 Task: Create a due date automation trigger when advanced on, 2 hours before a card is due add fields with custom field "Resume" set to a number lower or equal to 1 and lower or equal to 10.
Action: Mouse moved to (1148, 342)
Screenshot: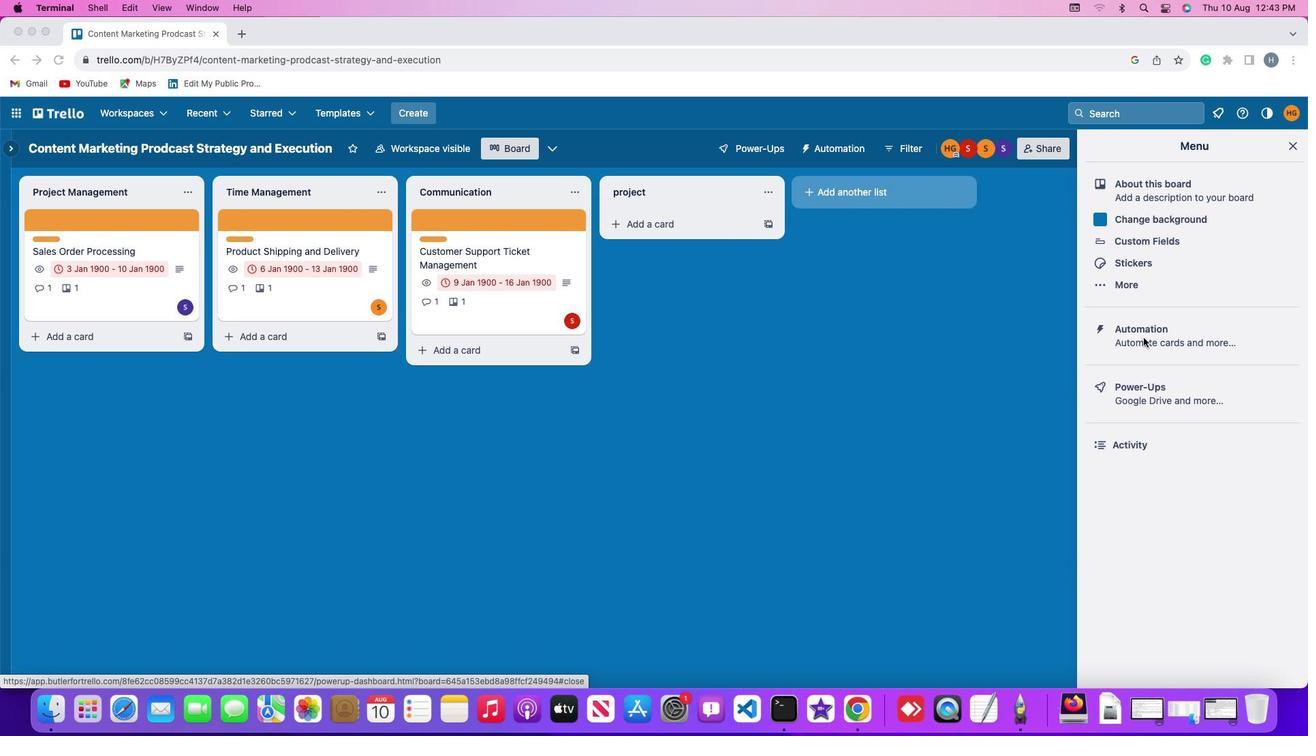
Action: Mouse pressed left at (1148, 342)
Screenshot: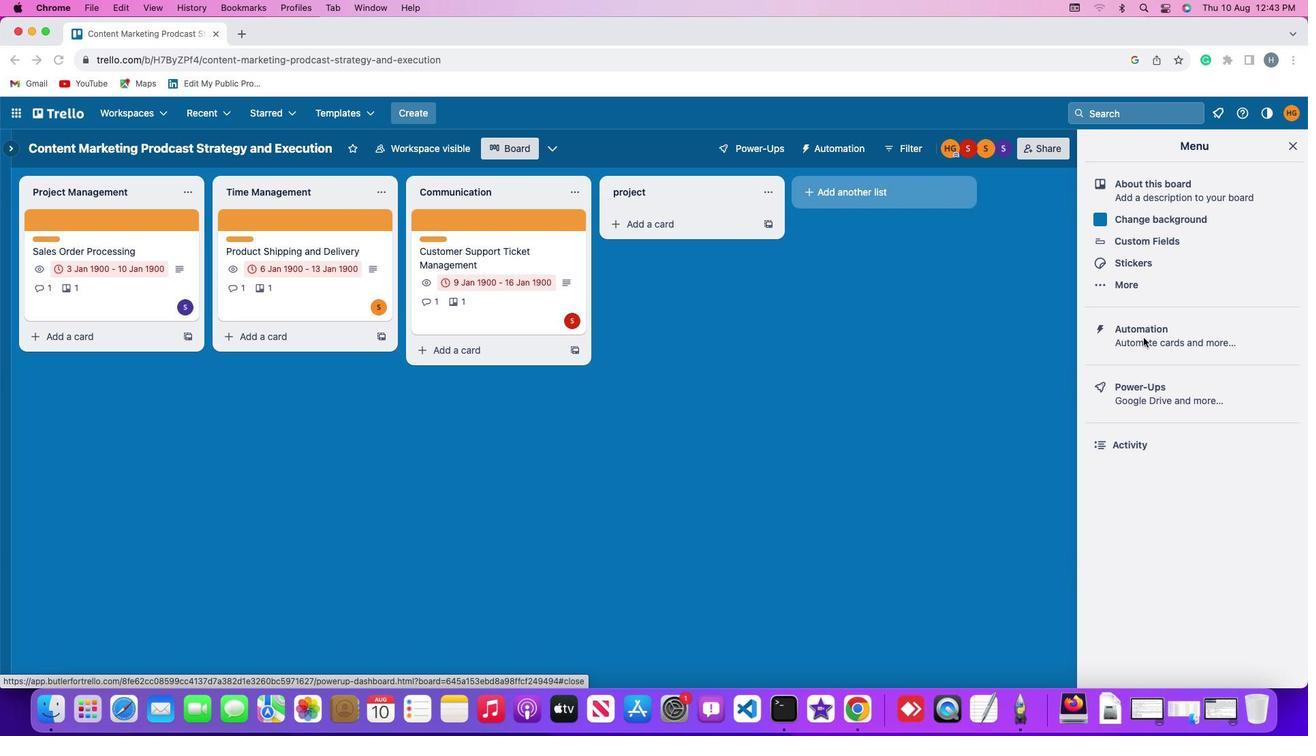 
Action: Mouse pressed left at (1148, 342)
Screenshot: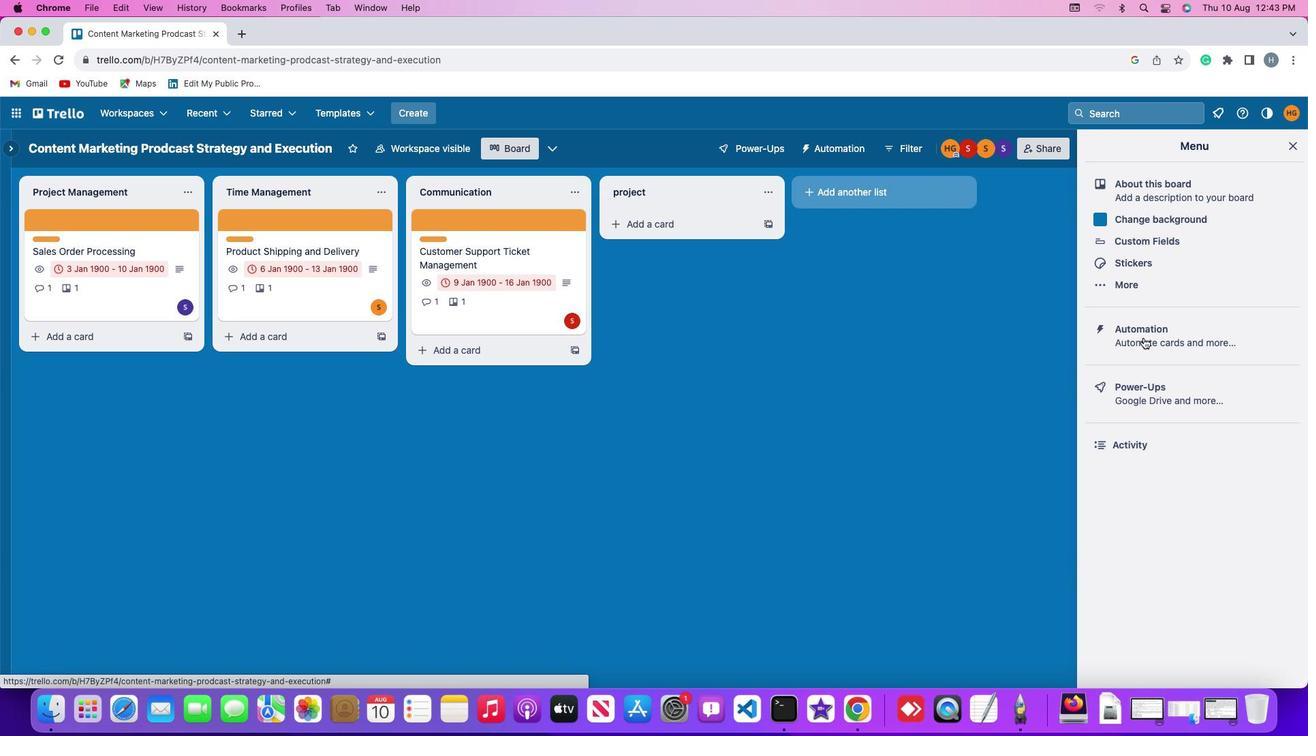 
Action: Mouse moved to (77, 325)
Screenshot: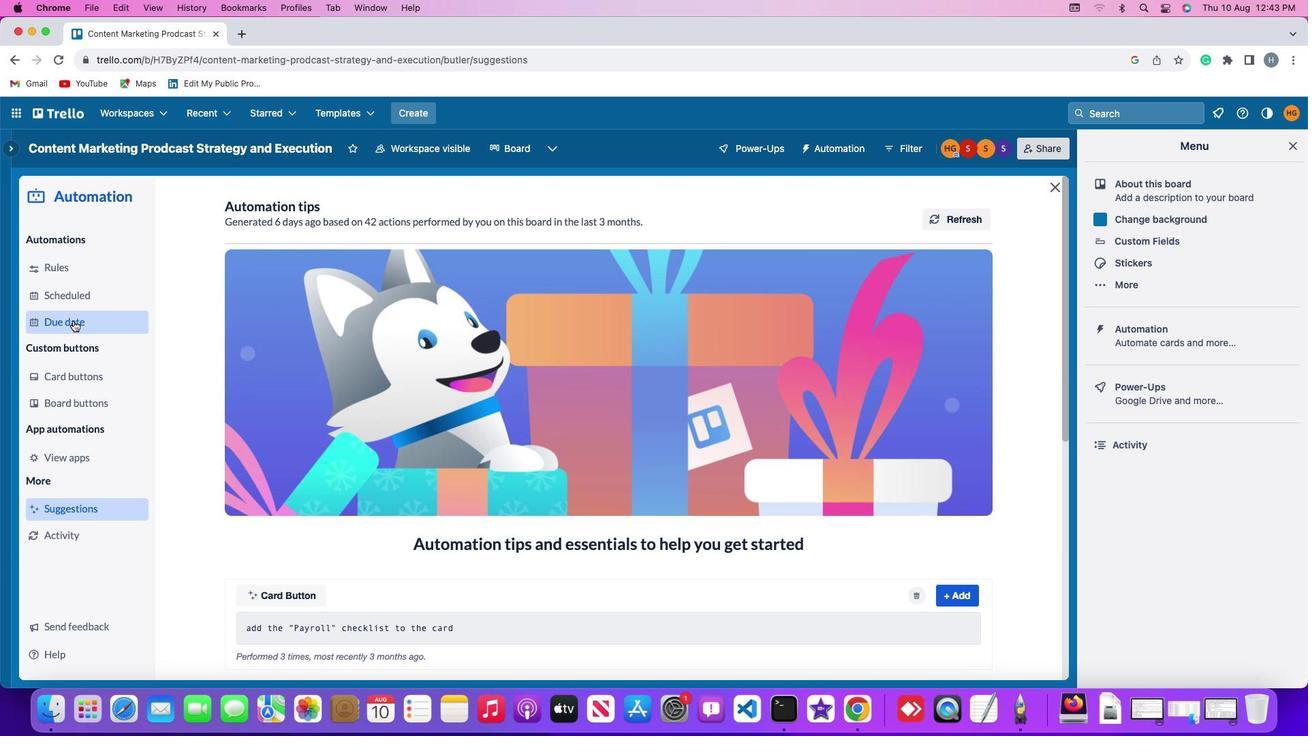 
Action: Mouse pressed left at (77, 325)
Screenshot: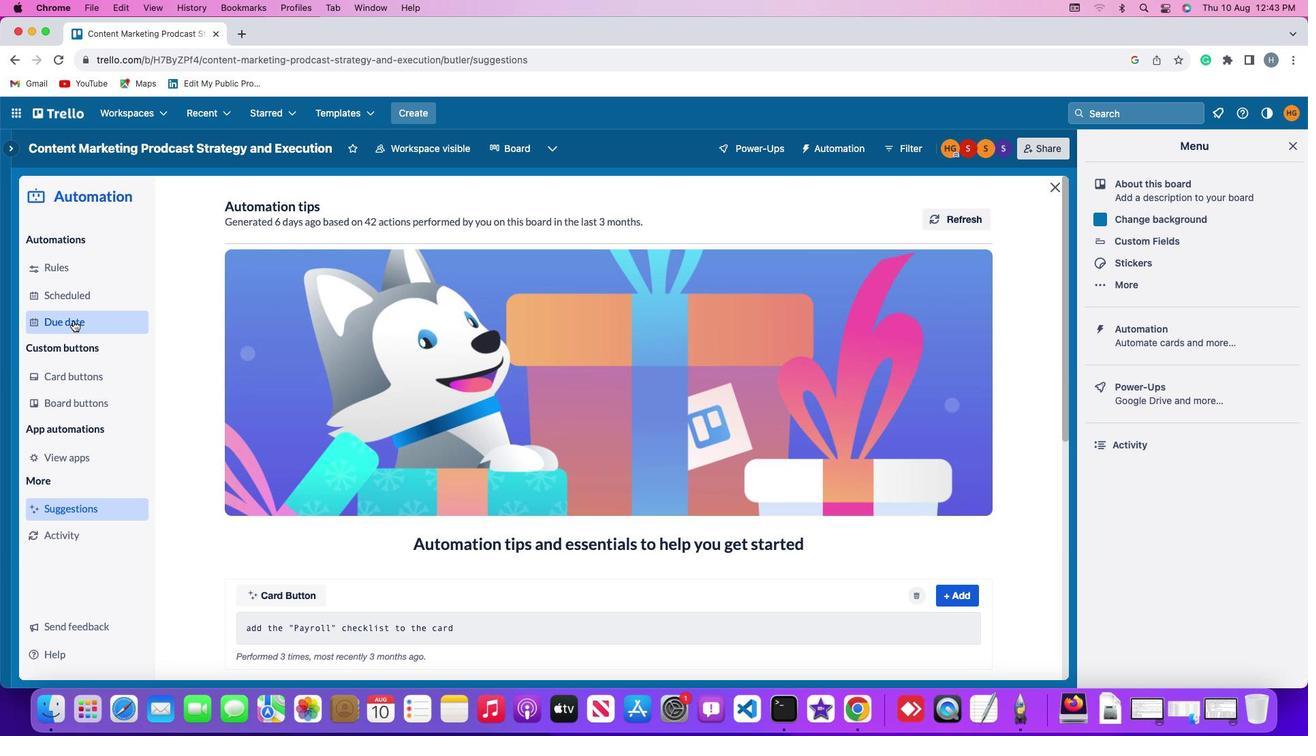 
Action: Mouse moved to (925, 216)
Screenshot: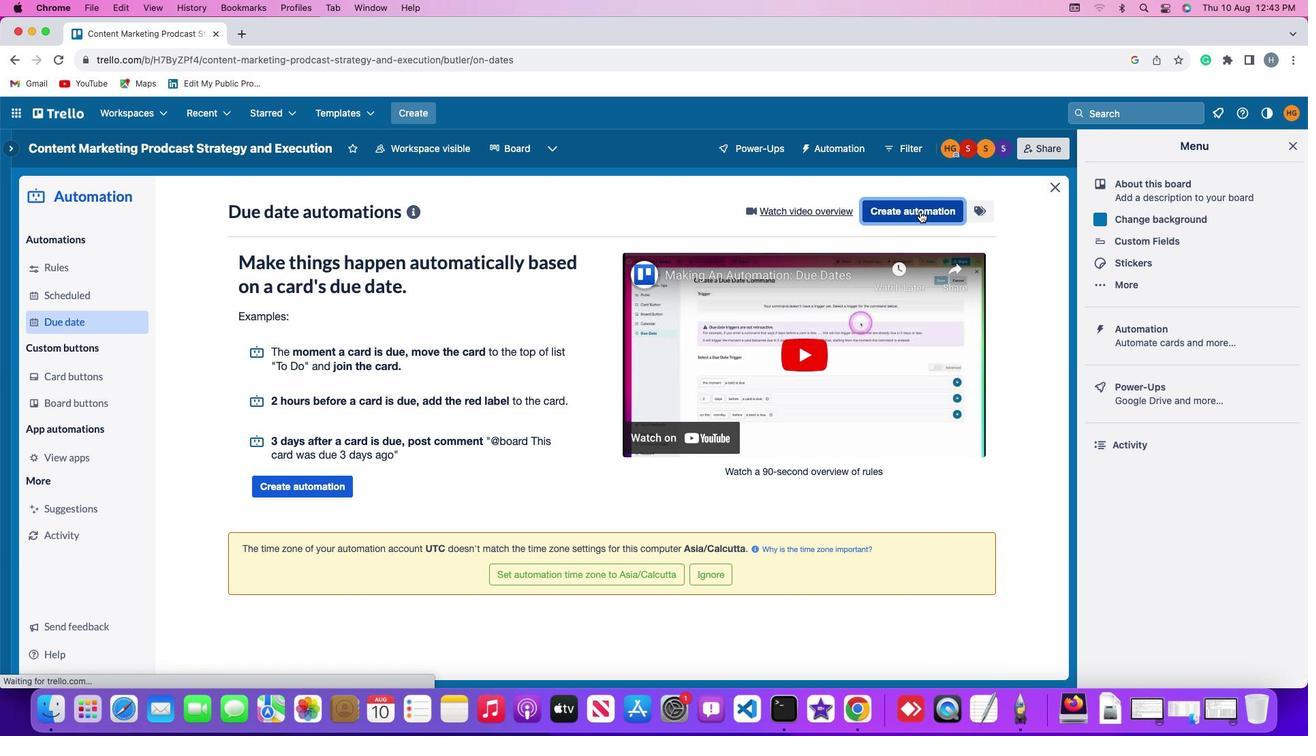 
Action: Mouse pressed left at (925, 216)
Screenshot: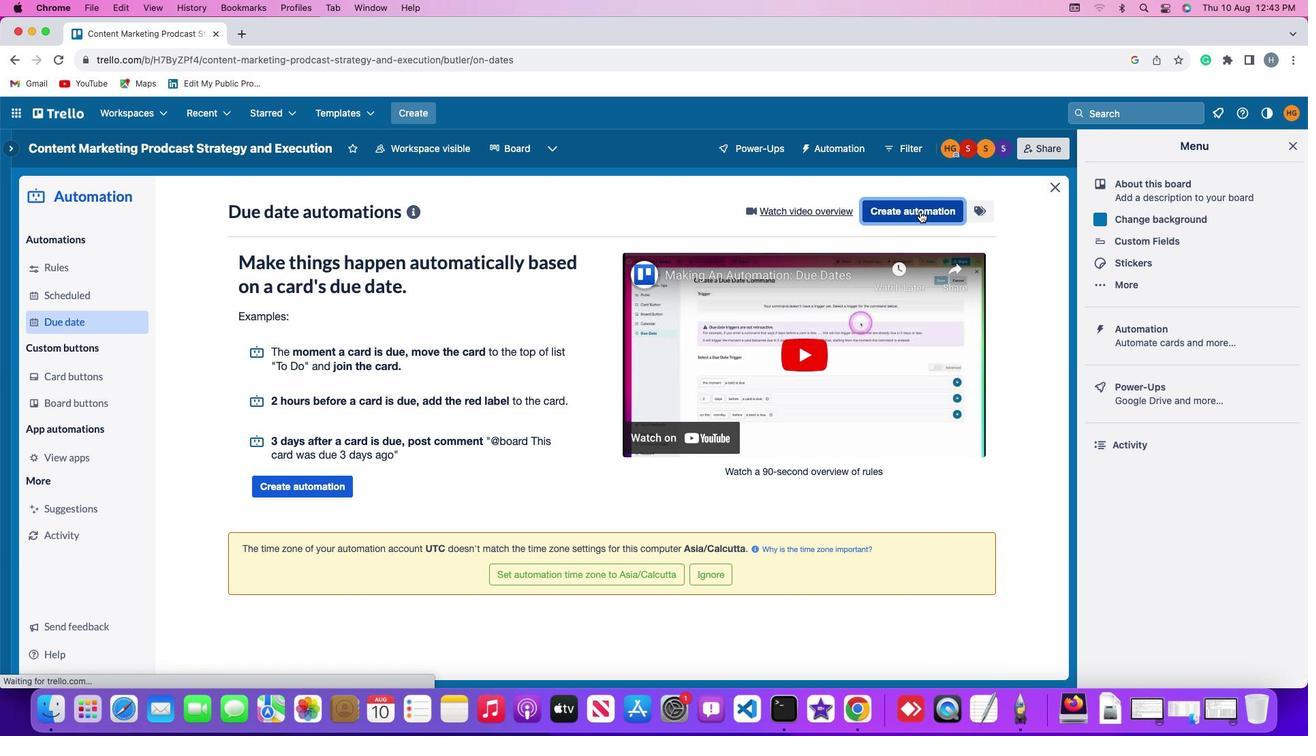 
Action: Mouse moved to (368, 346)
Screenshot: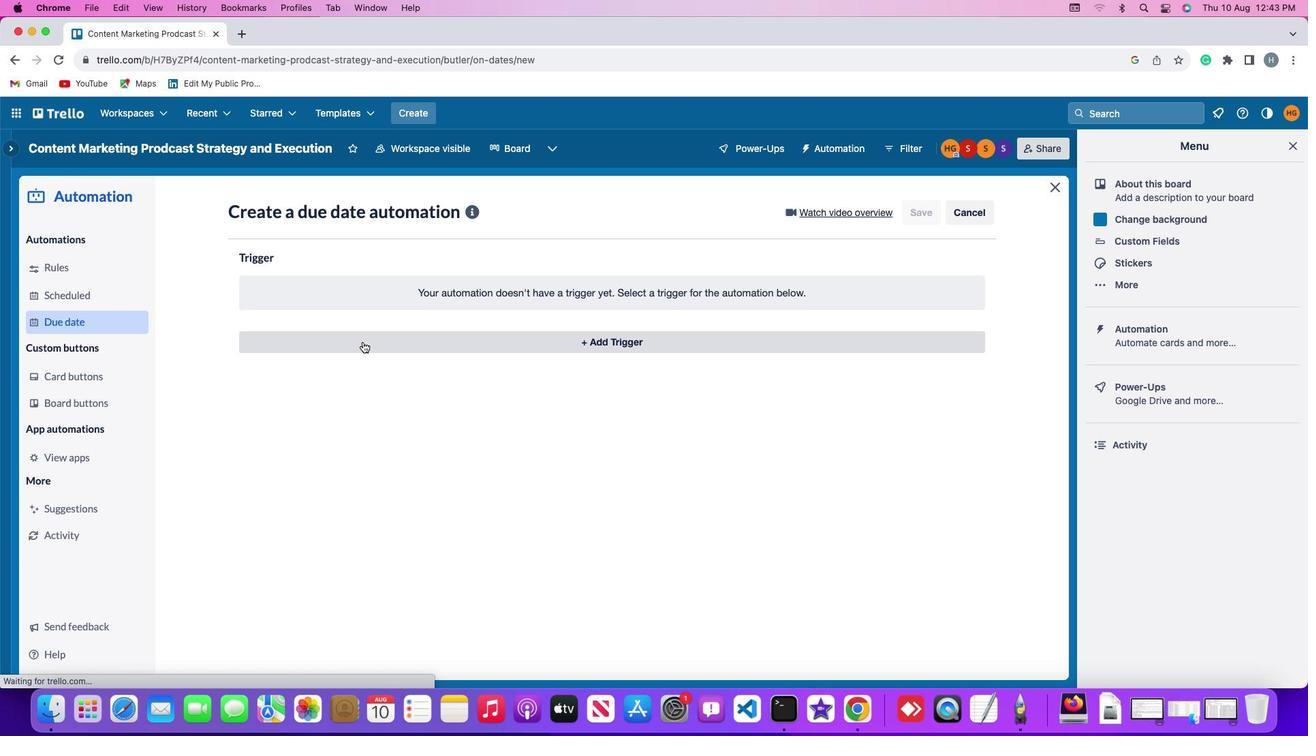 
Action: Mouse pressed left at (368, 346)
Screenshot: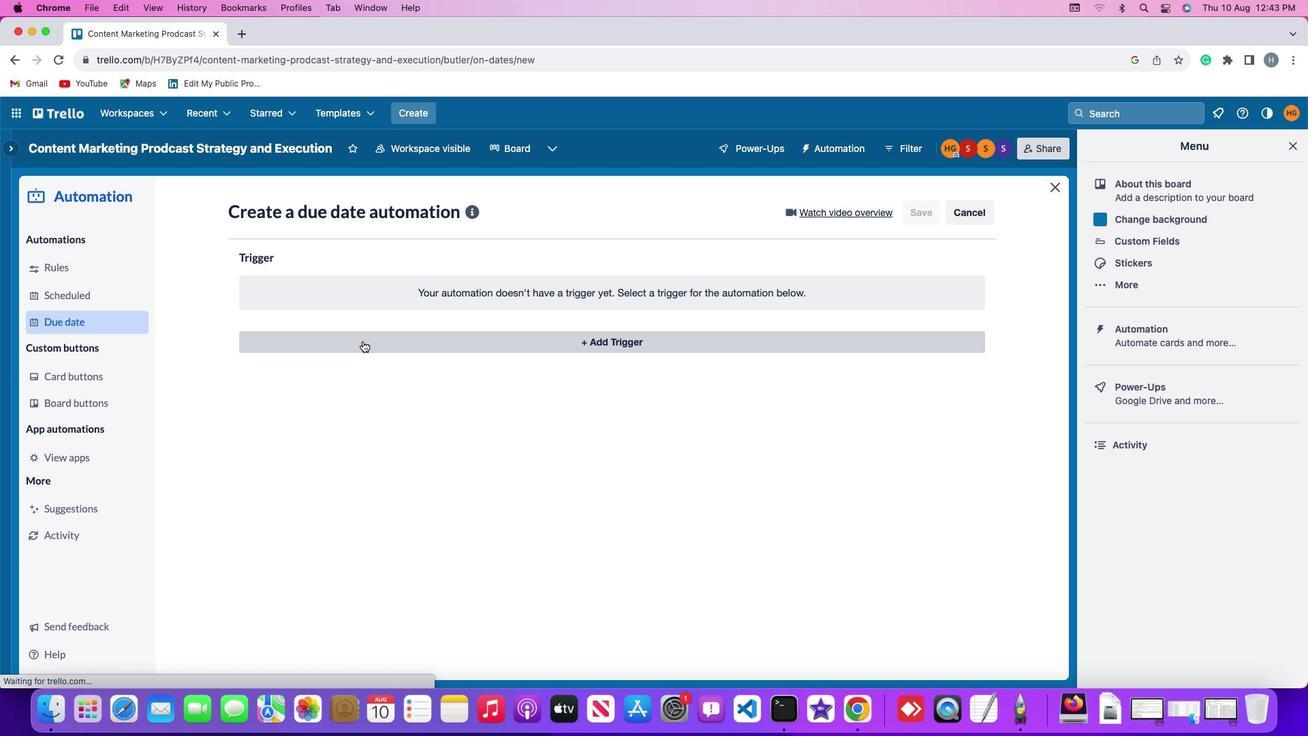 
Action: Mouse moved to (274, 551)
Screenshot: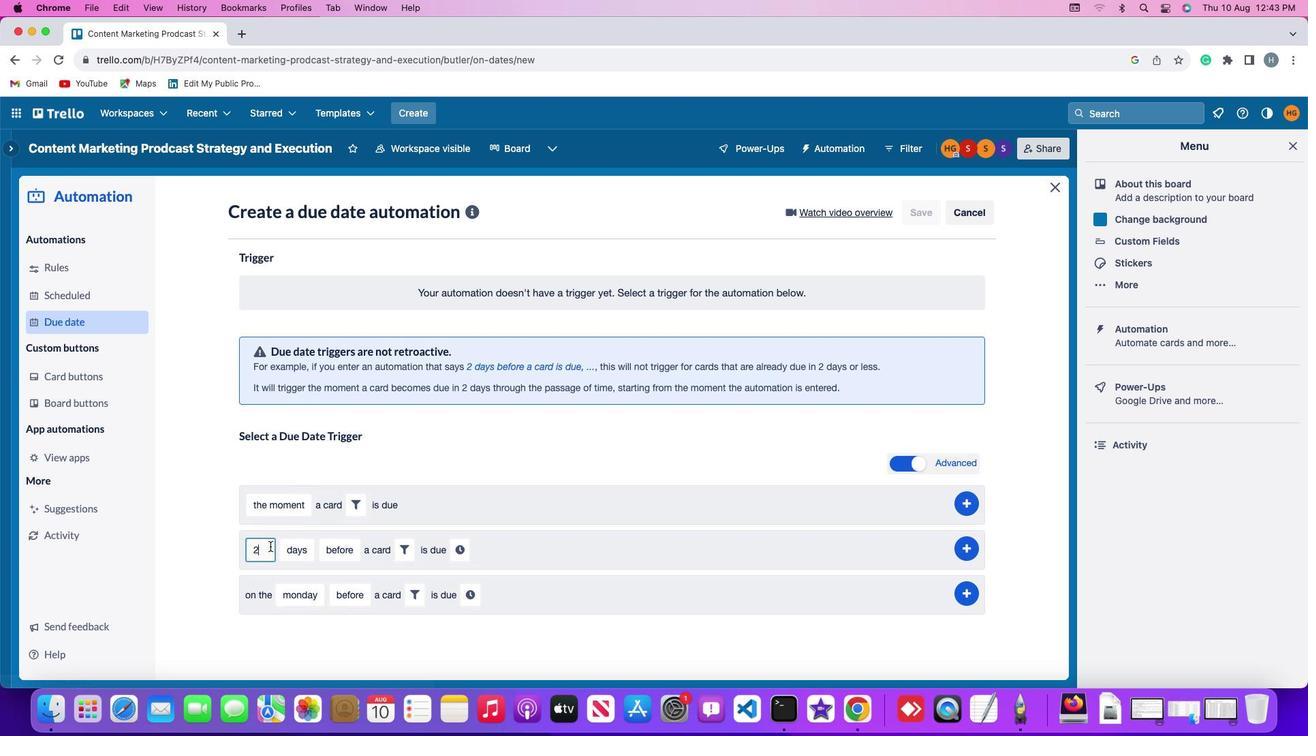
Action: Mouse pressed left at (274, 551)
Screenshot: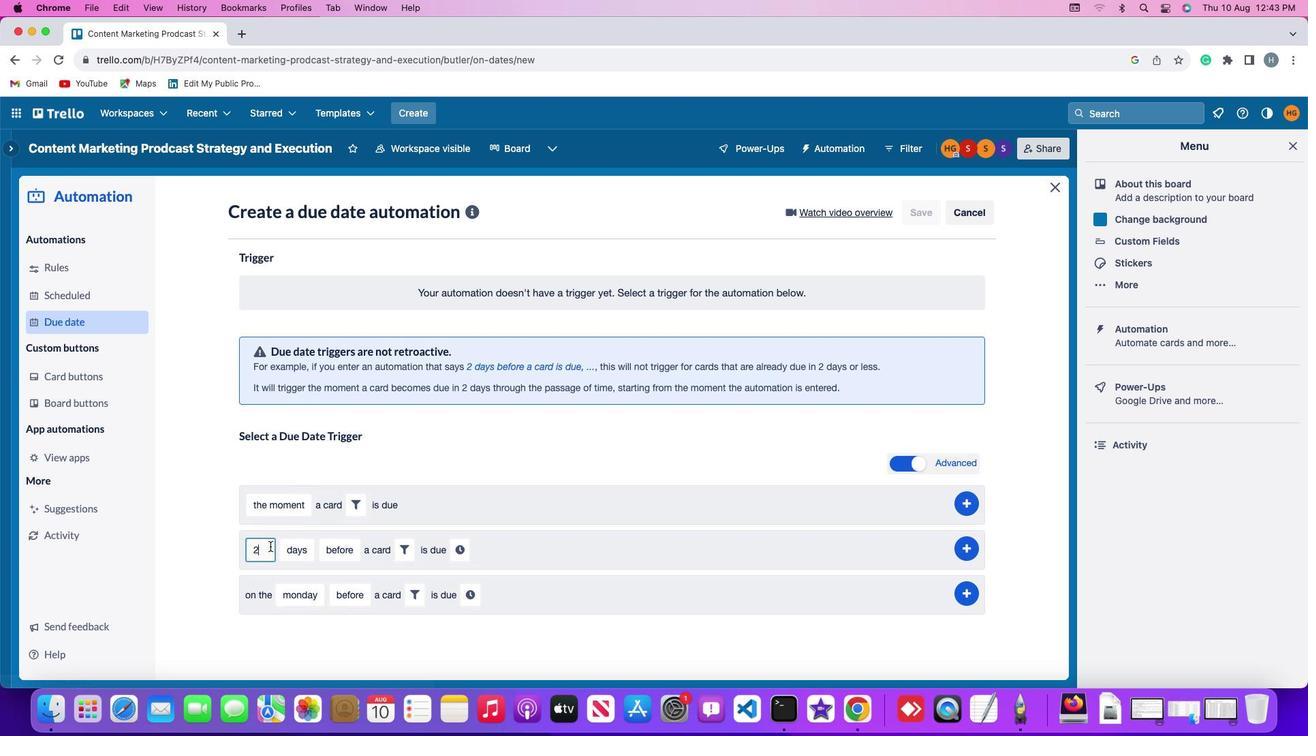 
Action: Mouse moved to (274, 551)
Screenshot: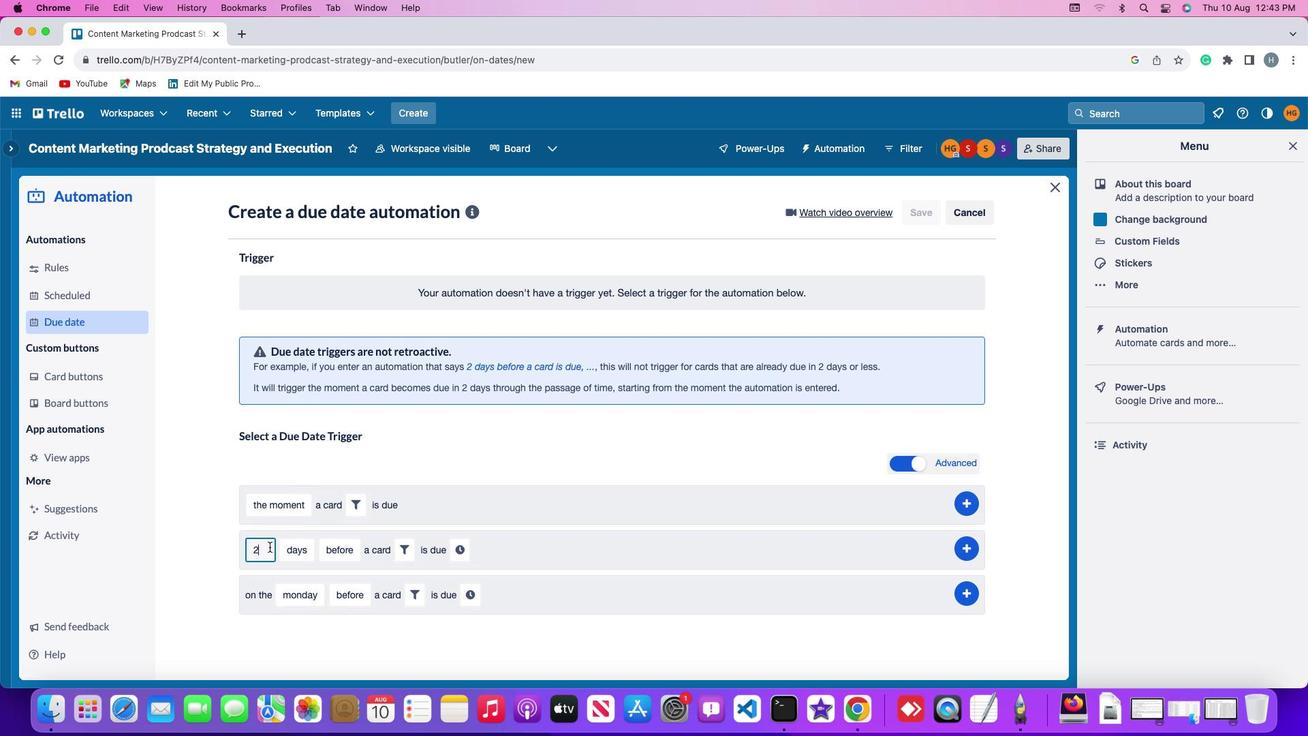 
Action: Key pressed Key.backspace'2'
Screenshot: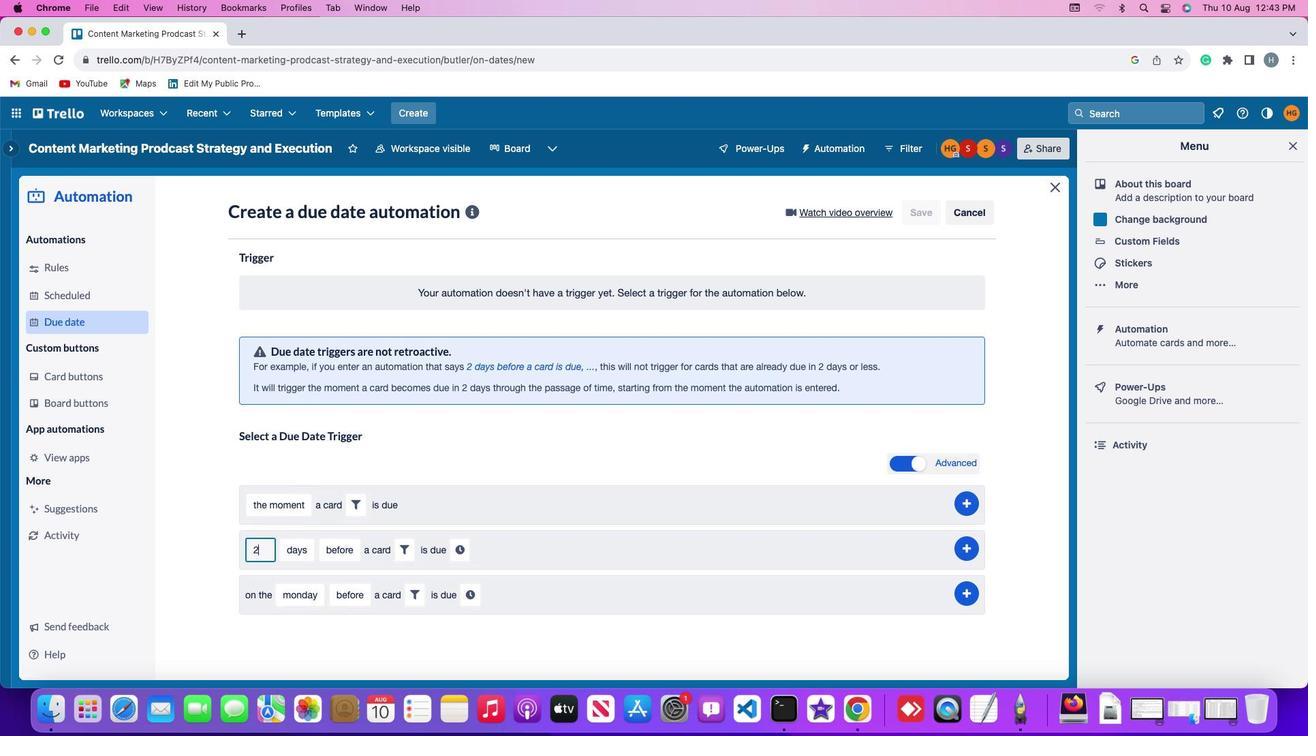 
Action: Mouse moved to (288, 549)
Screenshot: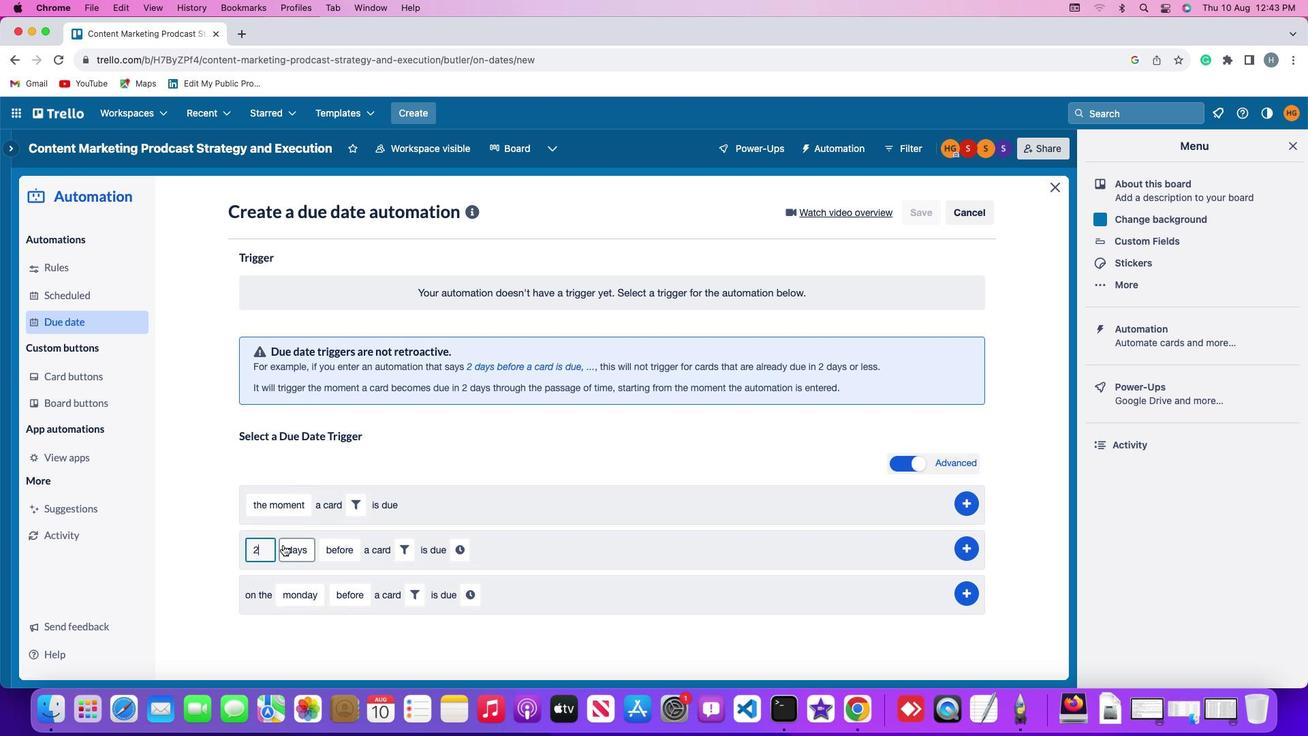 
Action: Mouse pressed left at (288, 549)
Screenshot: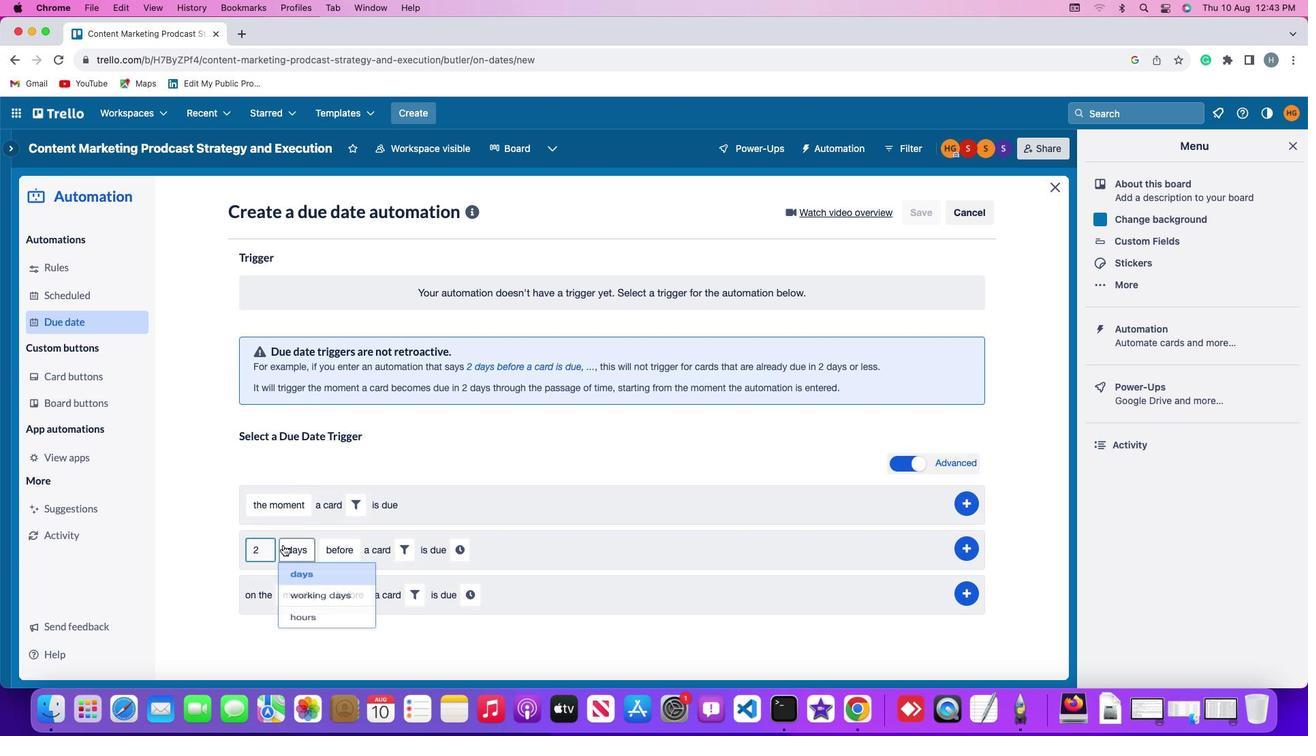 
Action: Mouse moved to (303, 632)
Screenshot: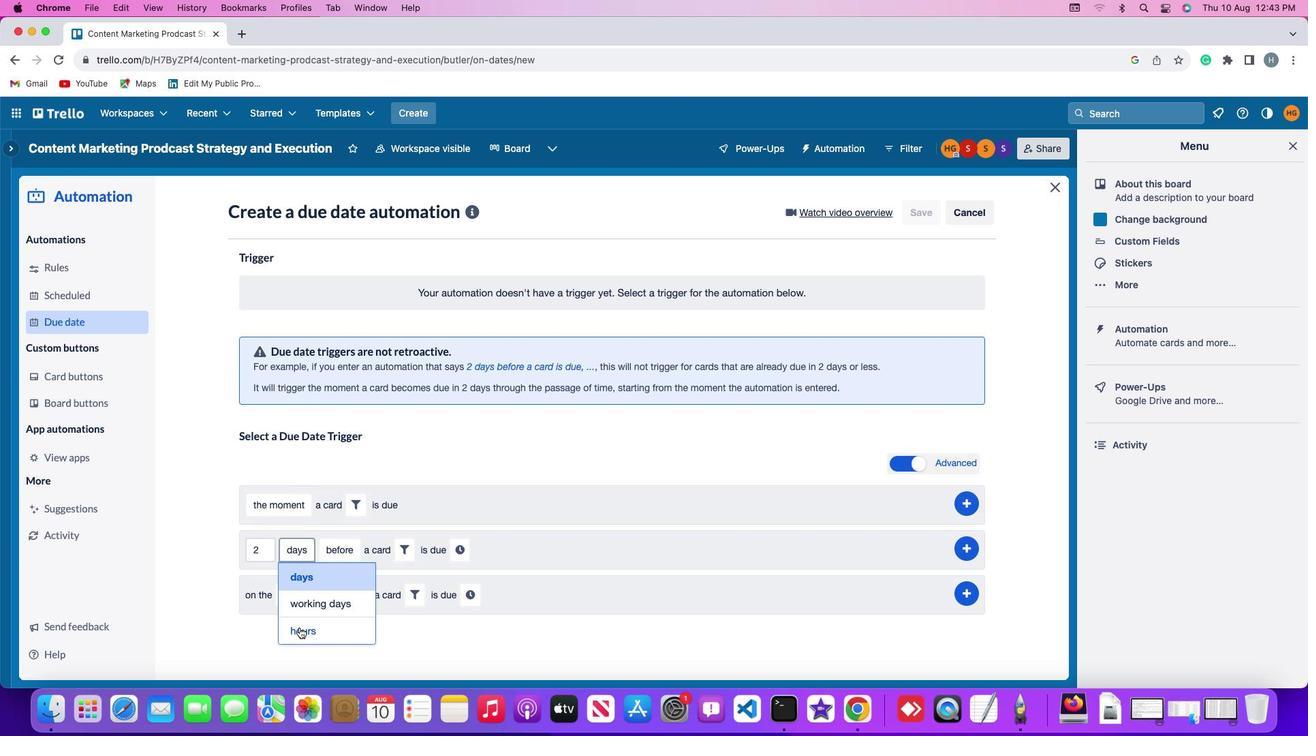 
Action: Mouse pressed left at (303, 632)
Screenshot: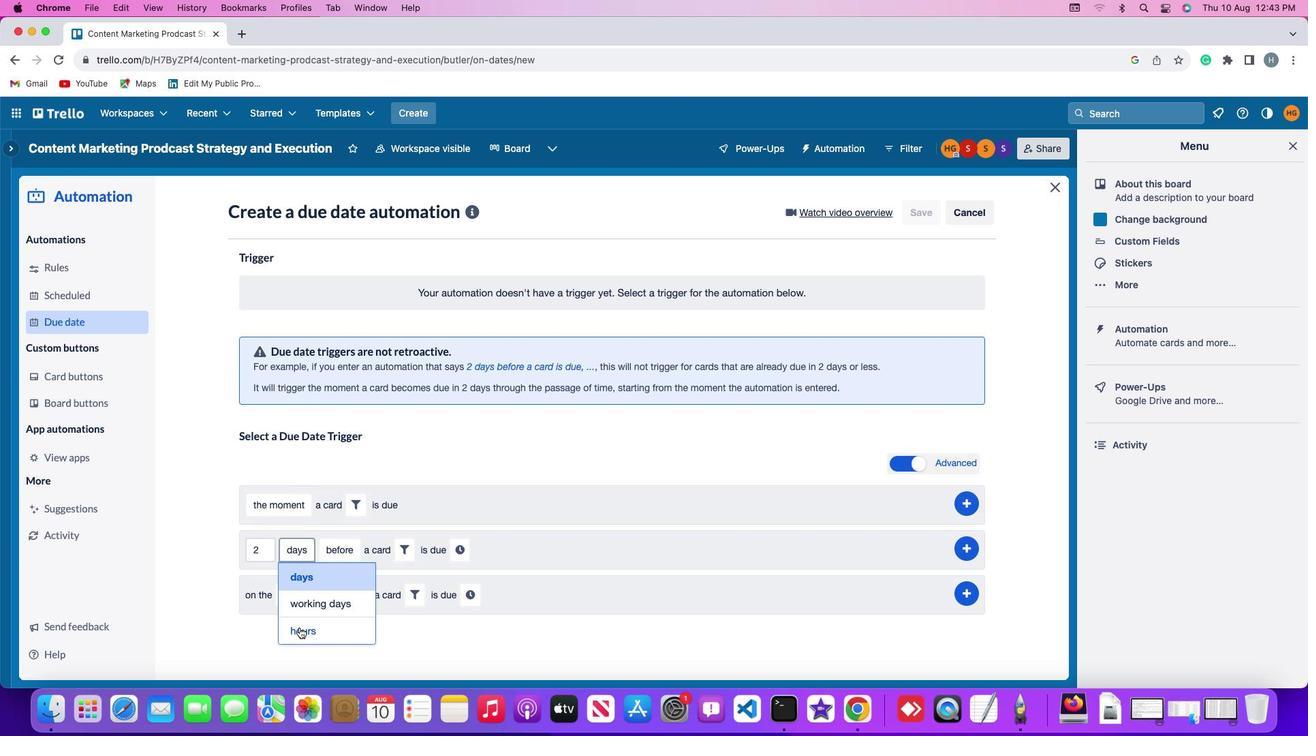
Action: Mouse moved to (364, 556)
Screenshot: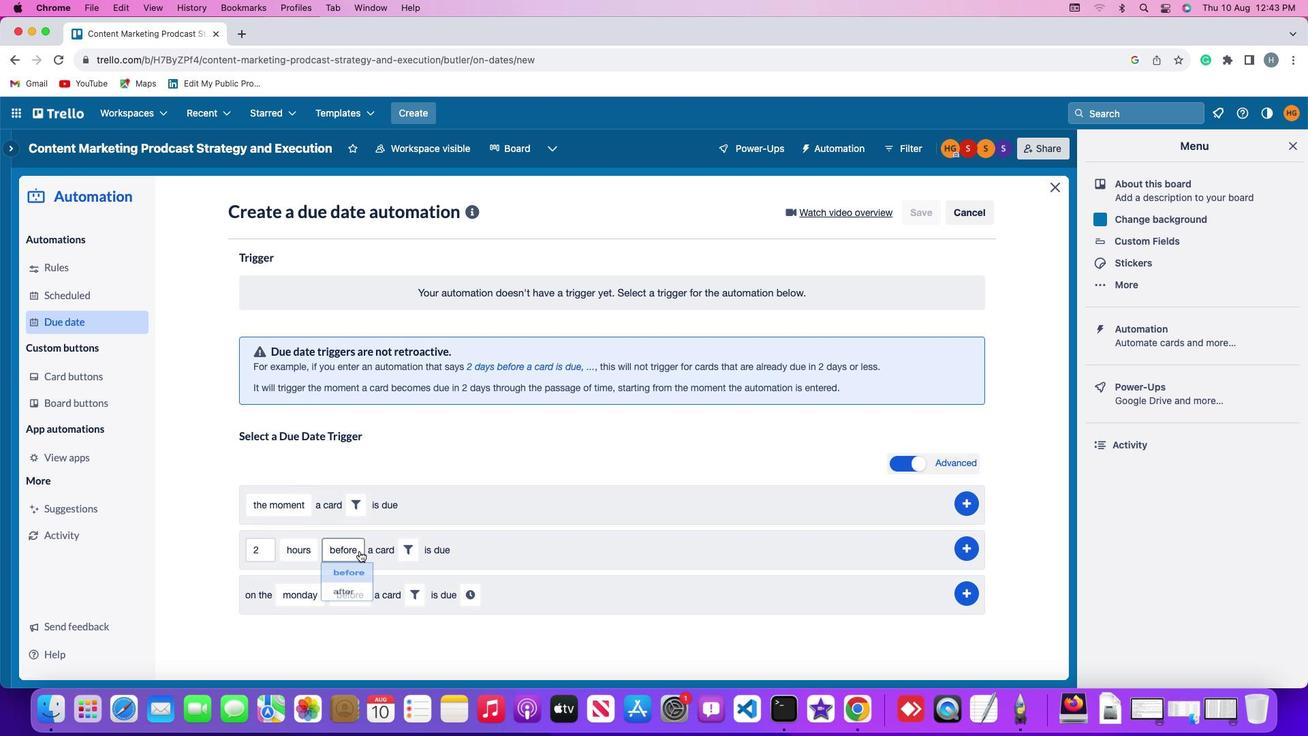 
Action: Mouse pressed left at (364, 556)
Screenshot: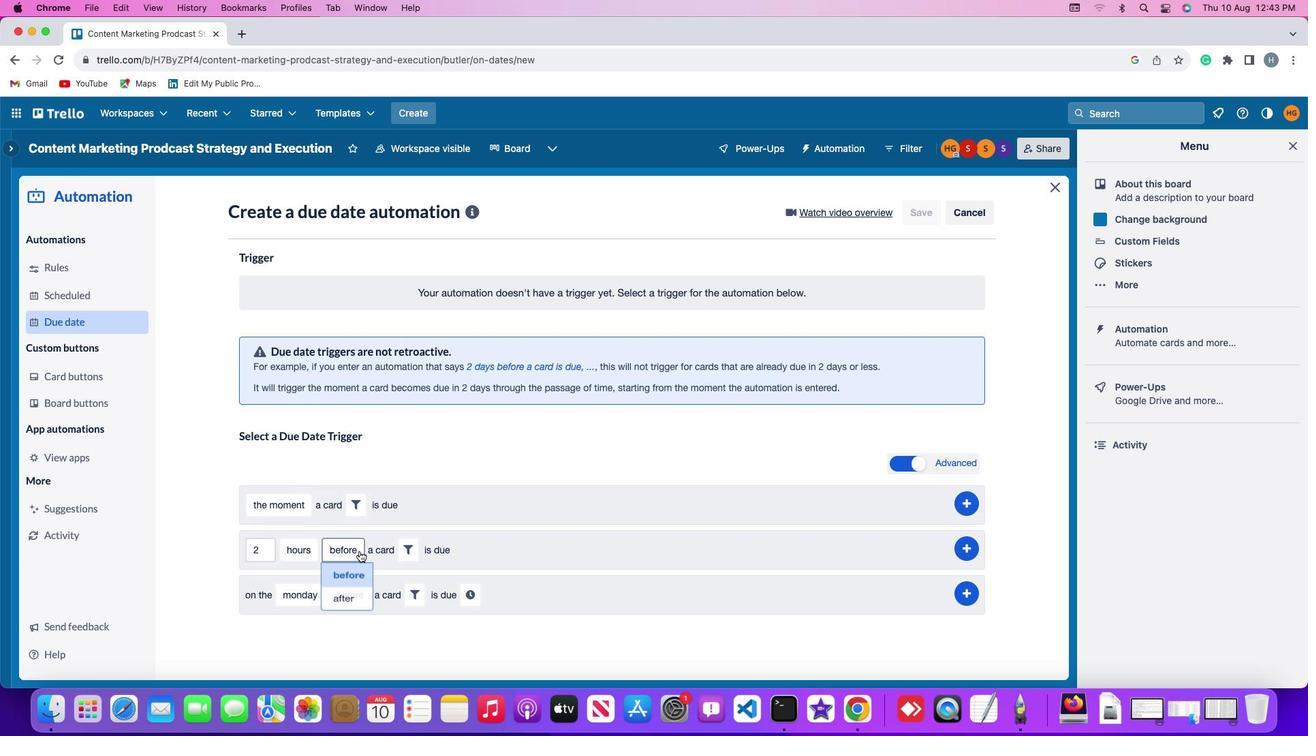 
Action: Mouse moved to (351, 583)
Screenshot: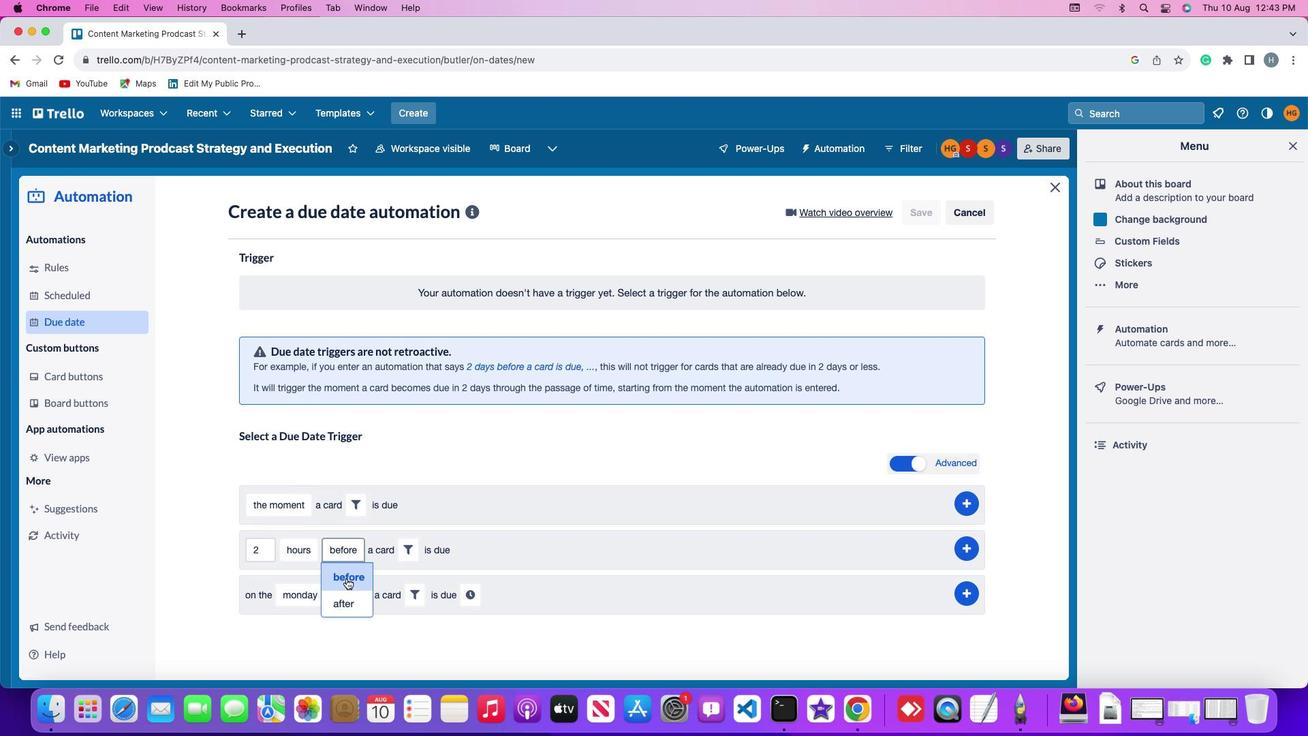 
Action: Mouse pressed left at (351, 583)
Screenshot: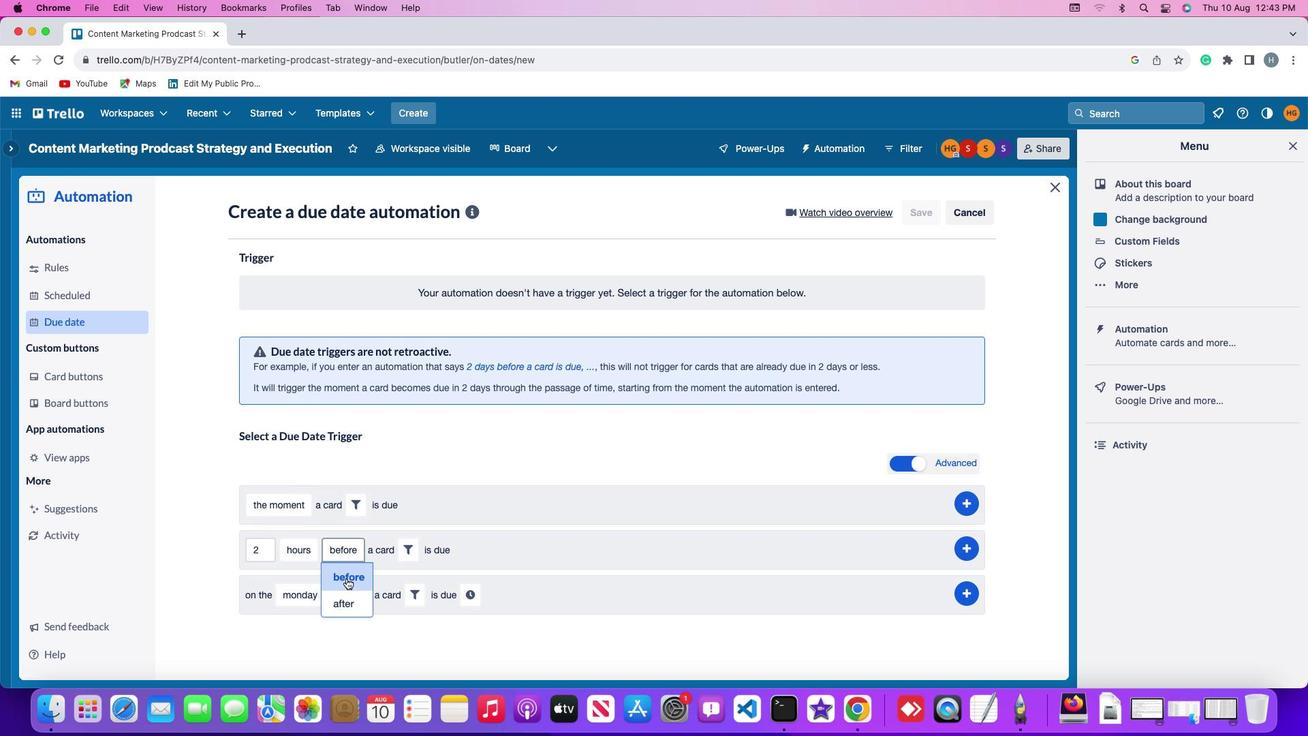 
Action: Mouse moved to (413, 548)
Screenshot: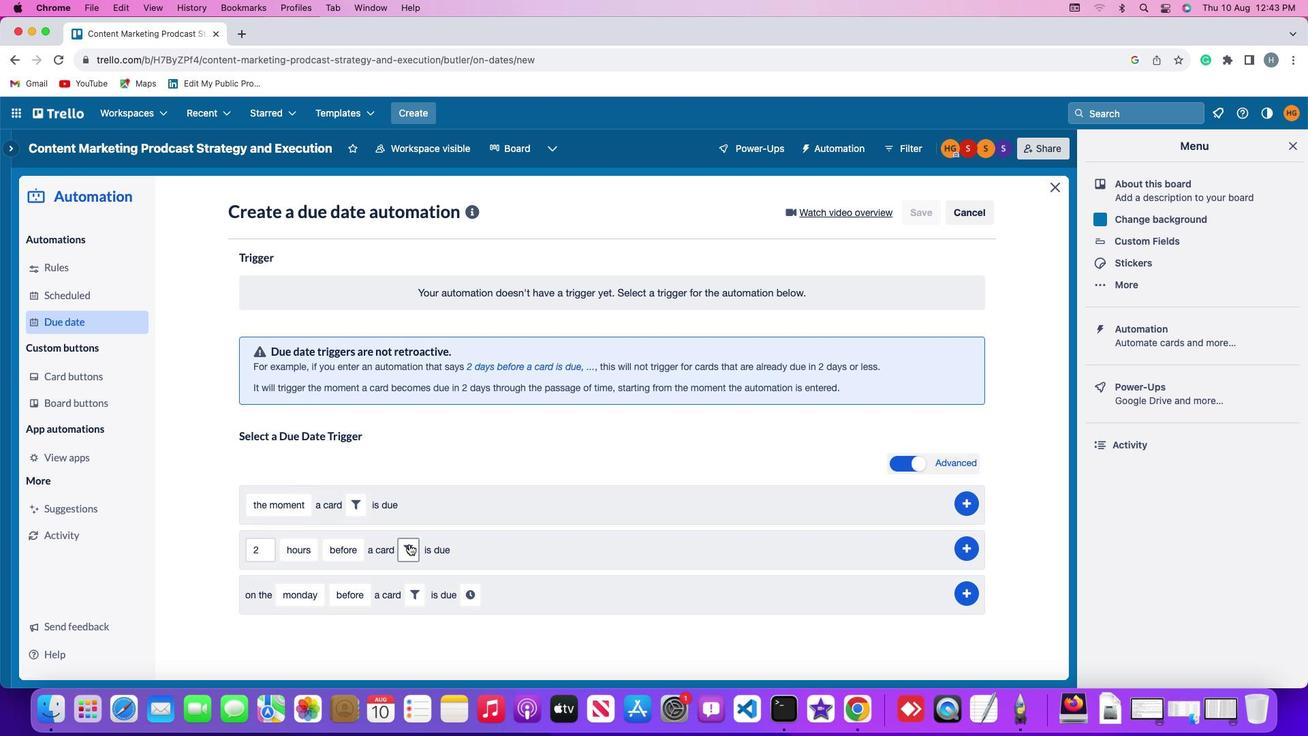 
Action: Mouse pressed left at (413, 548)
Screenshot: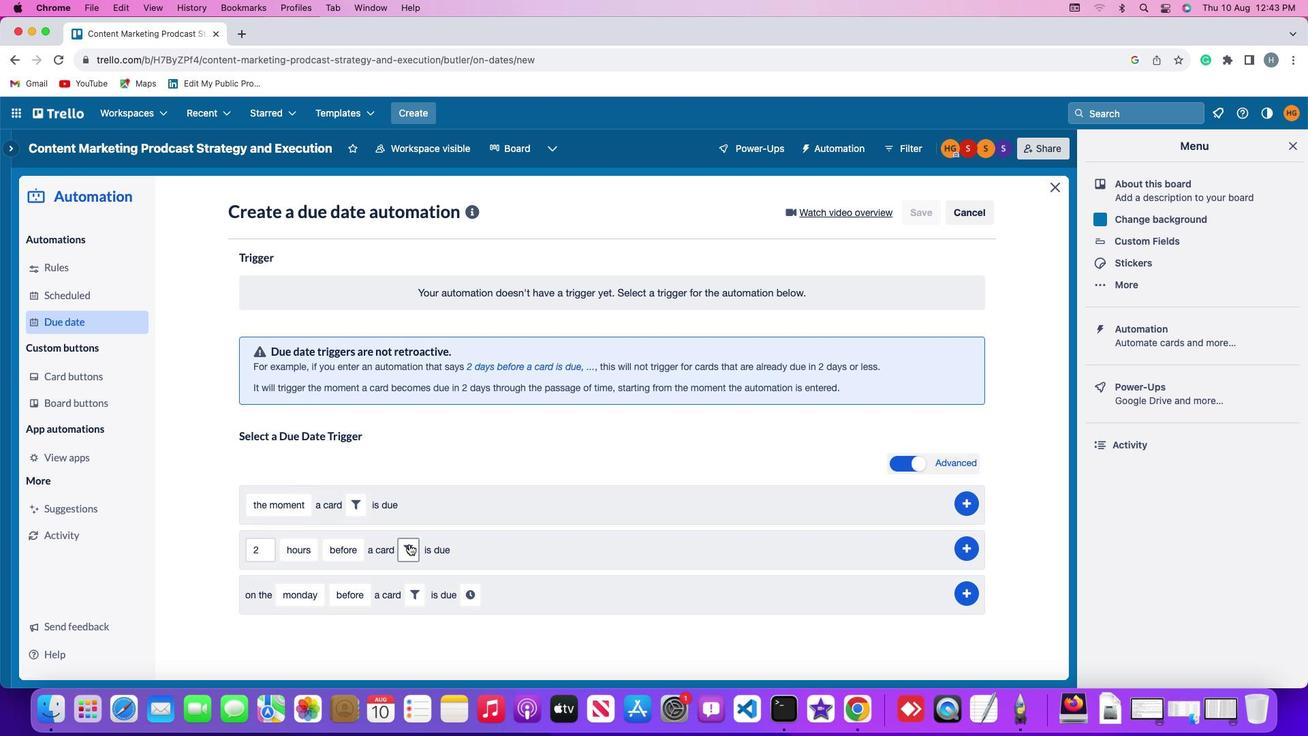 
Action: Mouse moved to (626, 598)
Screenshot: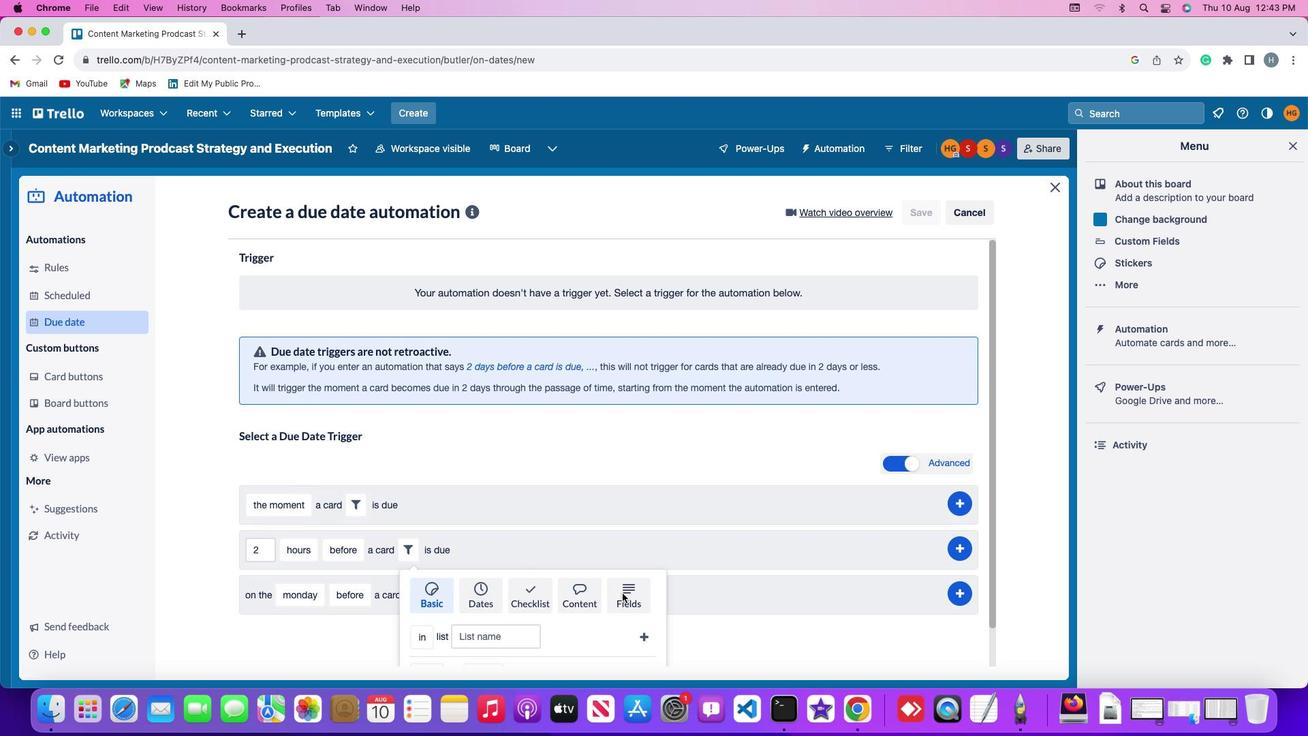 
Action: Mouse pressed left at (626, 598)
Screenshot: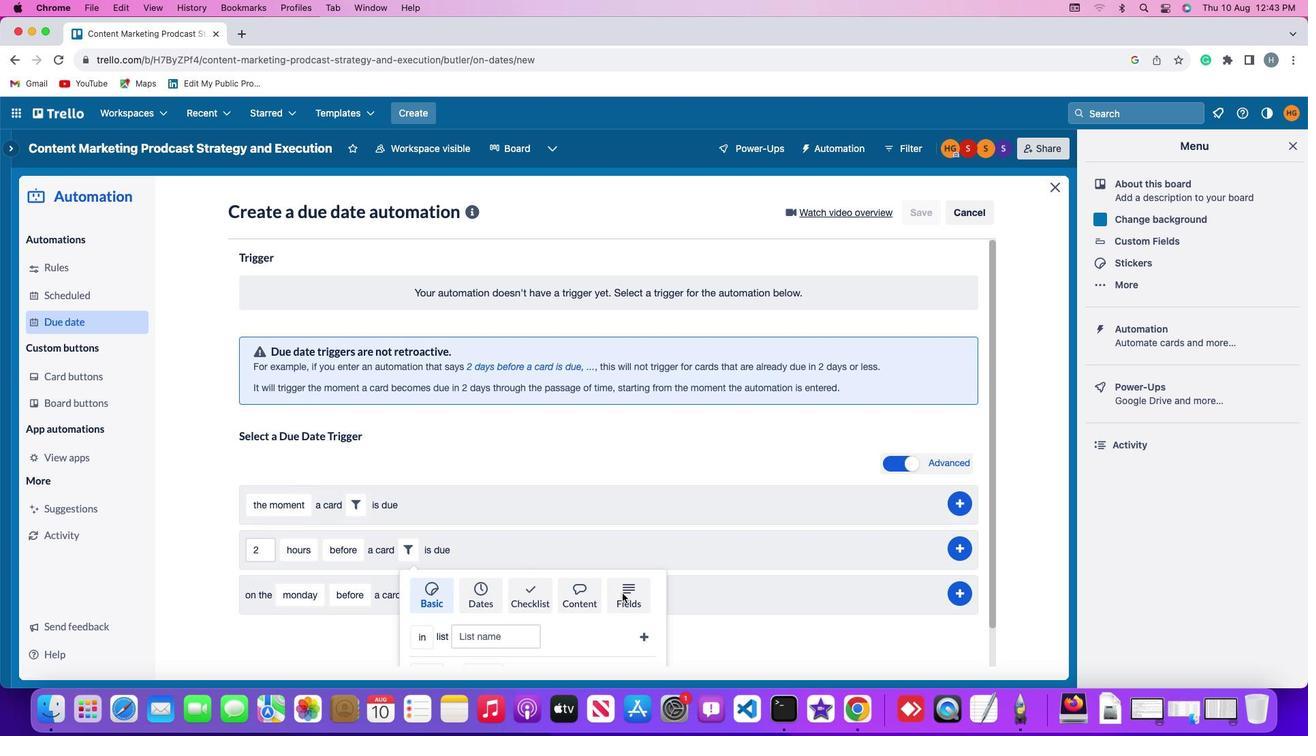 
Action: Mouse moved to (402, 622)
Screenshot: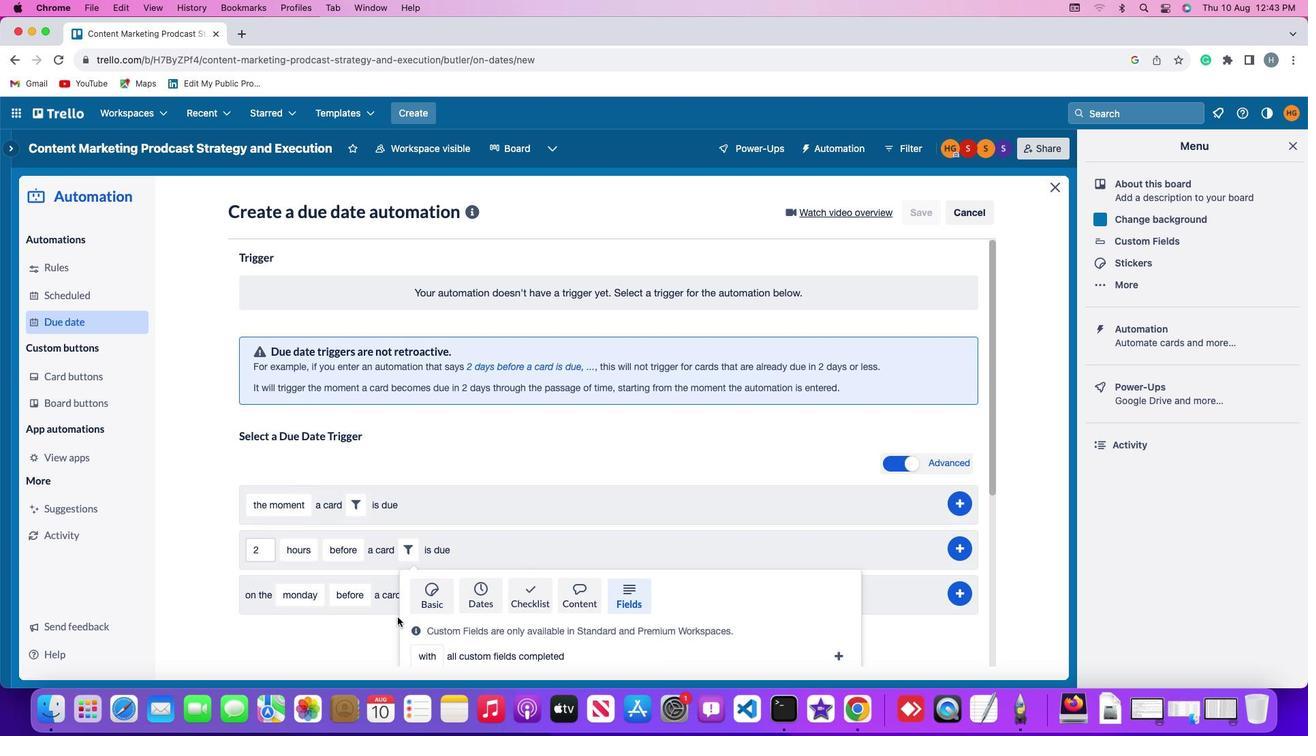 
Action: Mouse scrolled (402, 622) with delta (4, 4)
Screenshot: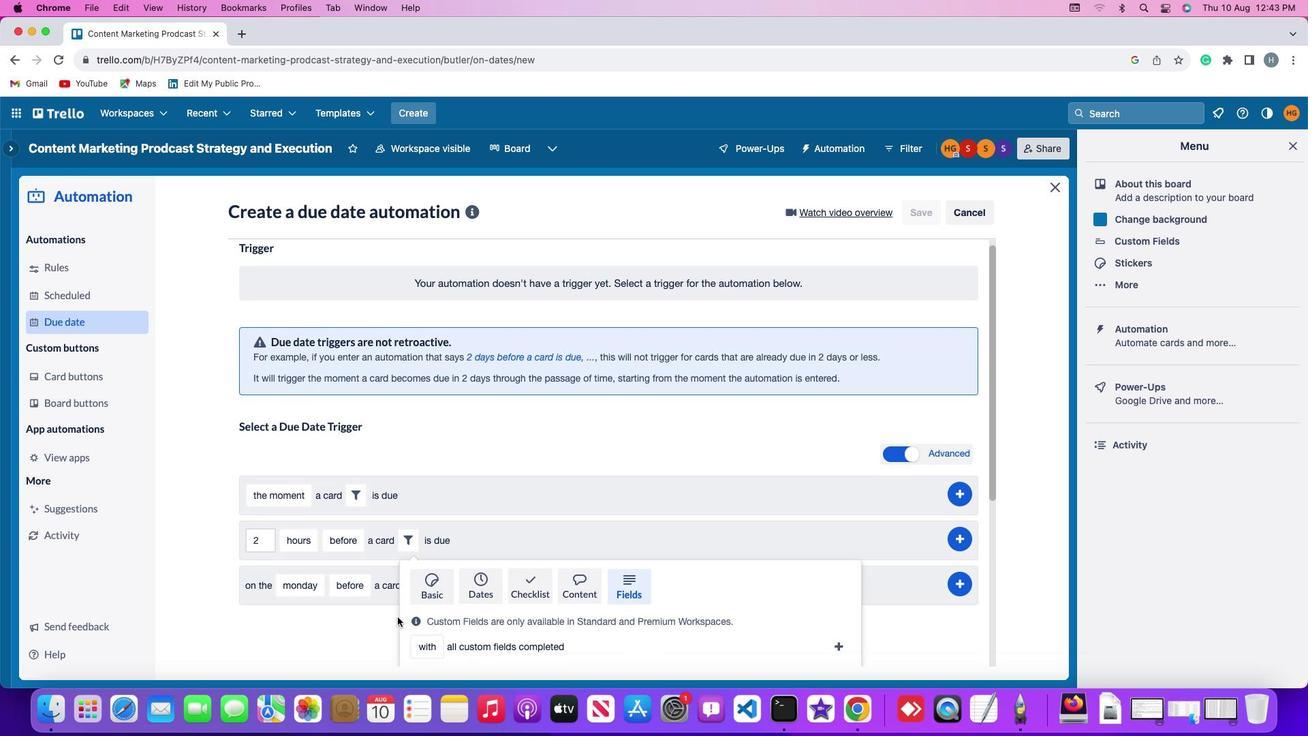 
Action: Mouse scrolled (402, 622) with delta (4, 4)
Screenshot: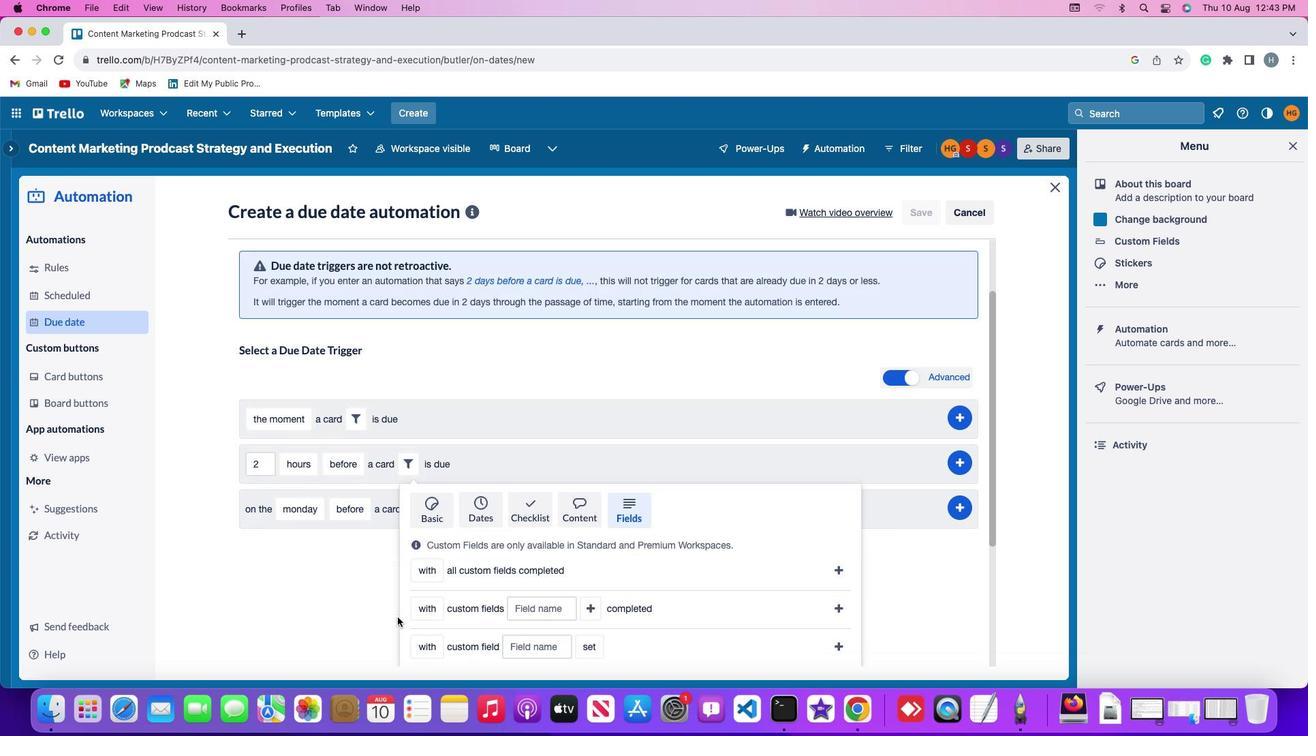 
Action: Mouse scrolled (402, 622) with delta (4, 2)
Screenshot: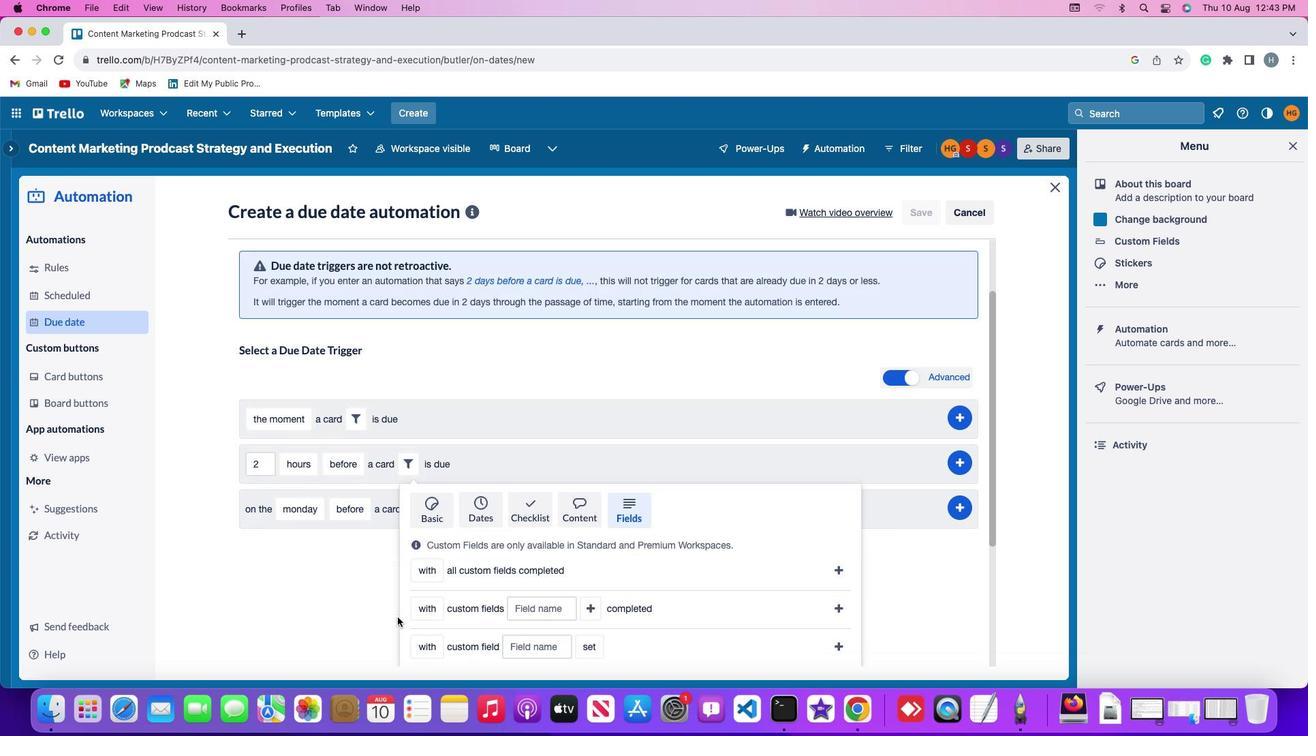 
Action: Mouse scrolled (402, 622) with delta (4, 1)
Screenshot: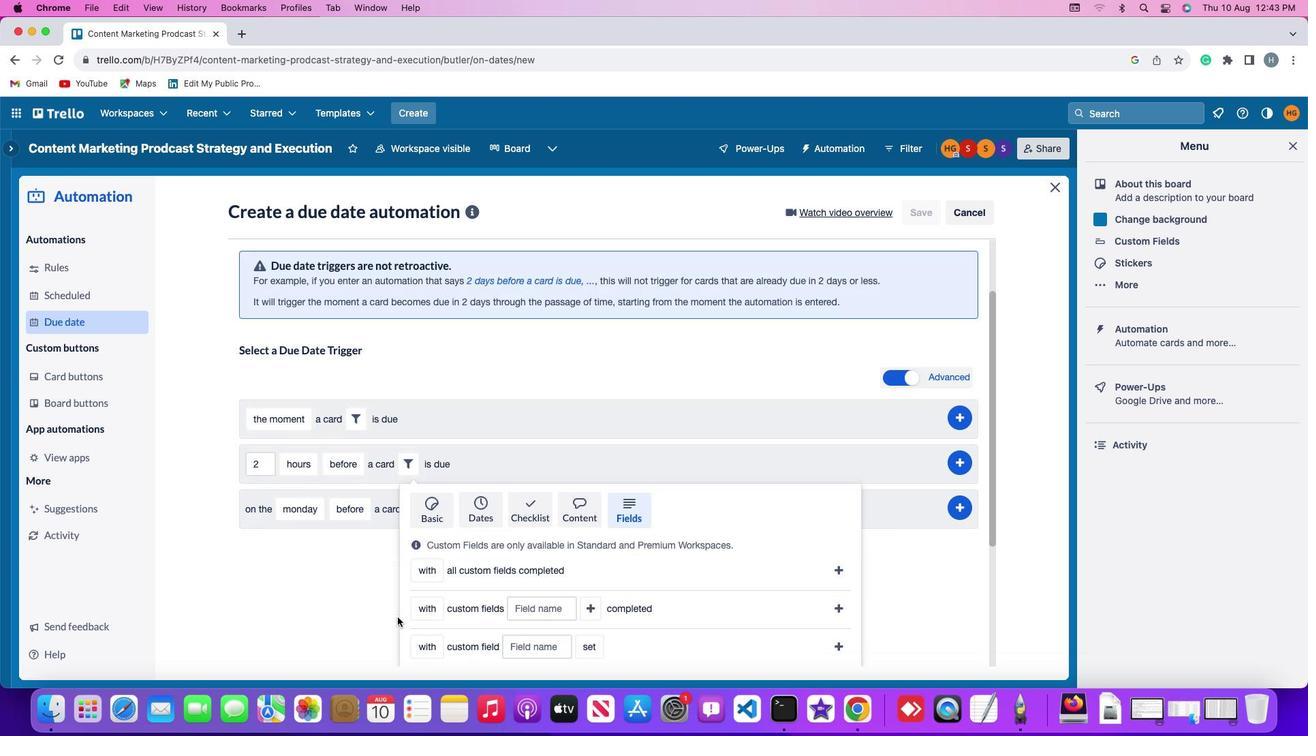 
Action: Mouse scrolled (402, 622) with delta (4, 0)
Screenshot: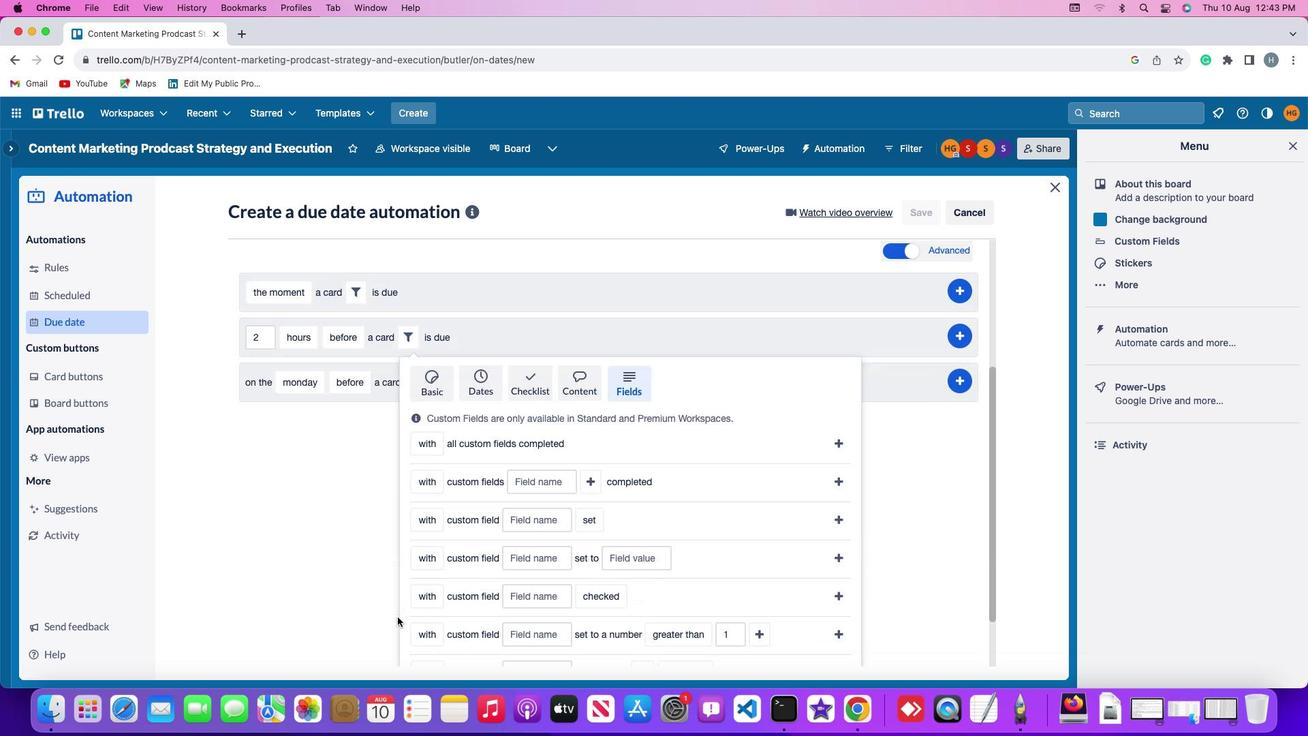 
Action: Mouse scrolled (402, 622) with delta (4, 4)
Screenshot: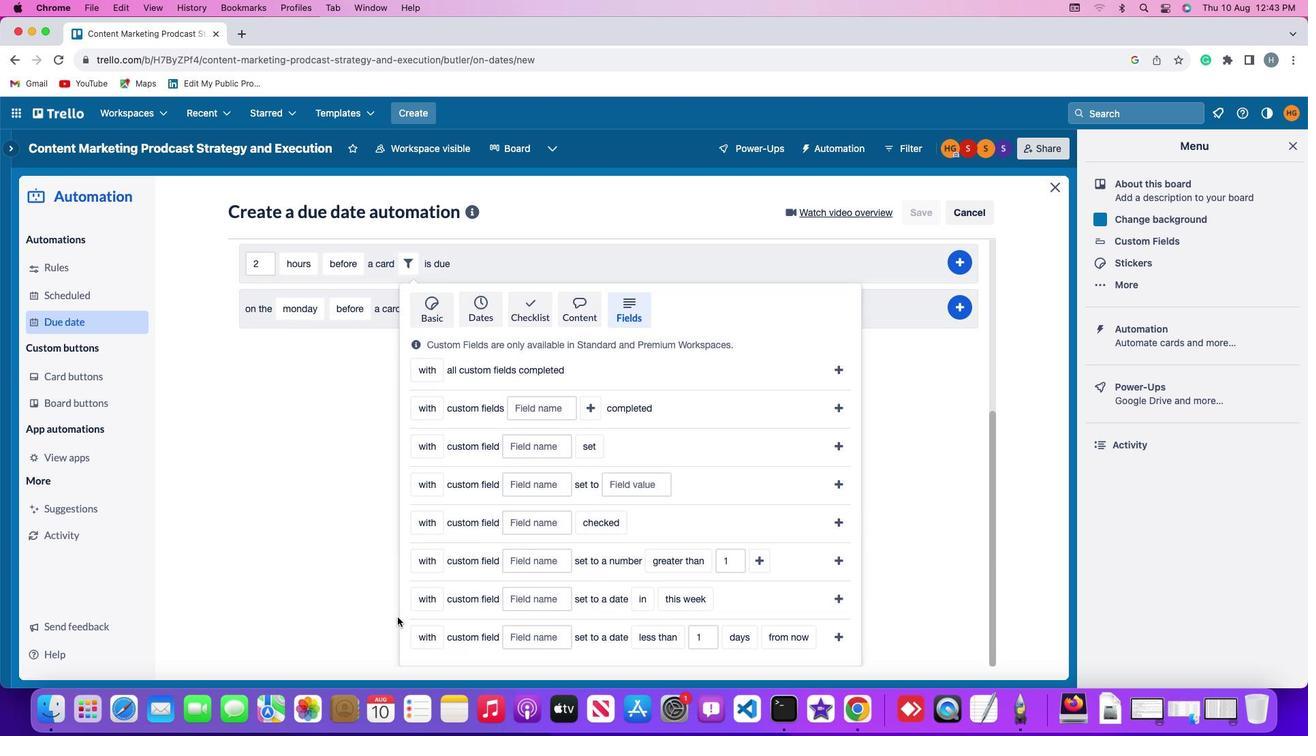 
Action: Mouse scrolled (402, 622) with delta (4, 4)
Screenshot: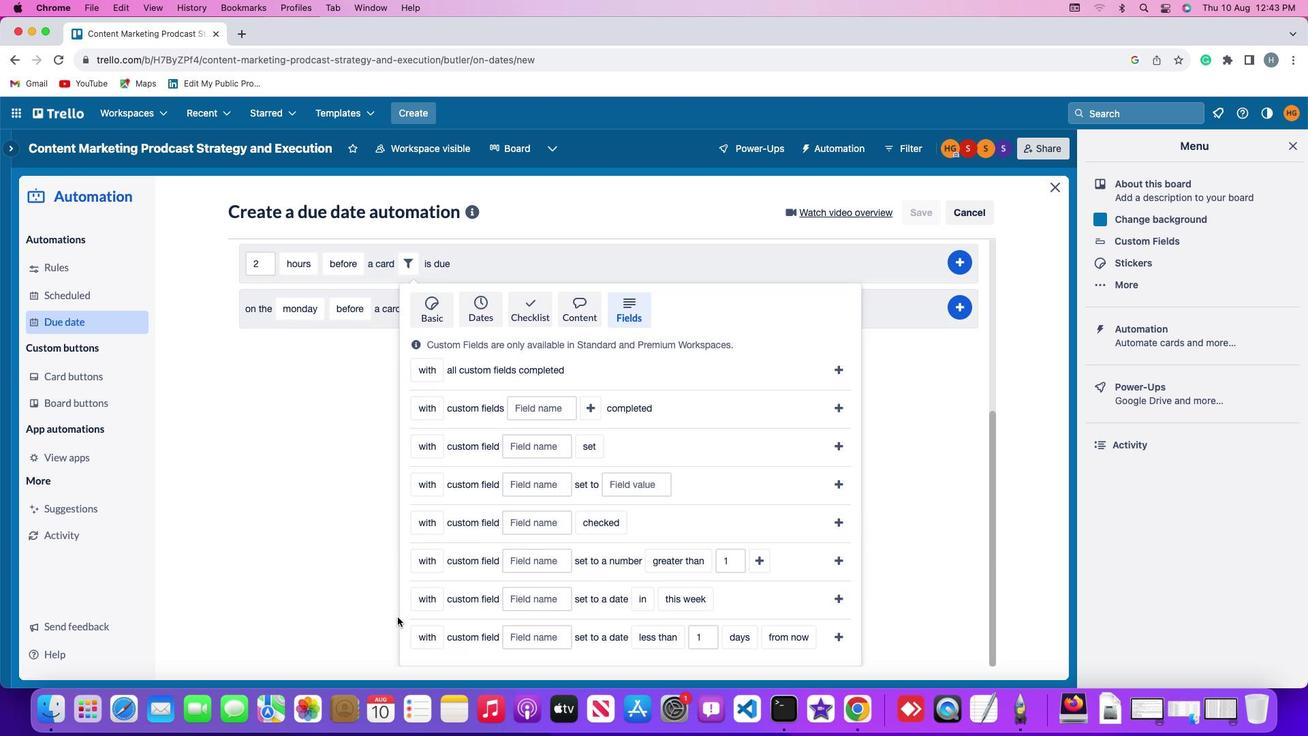 
Action: Mouse scrolled (402, 622) with delta (4, 2)
Screenshot: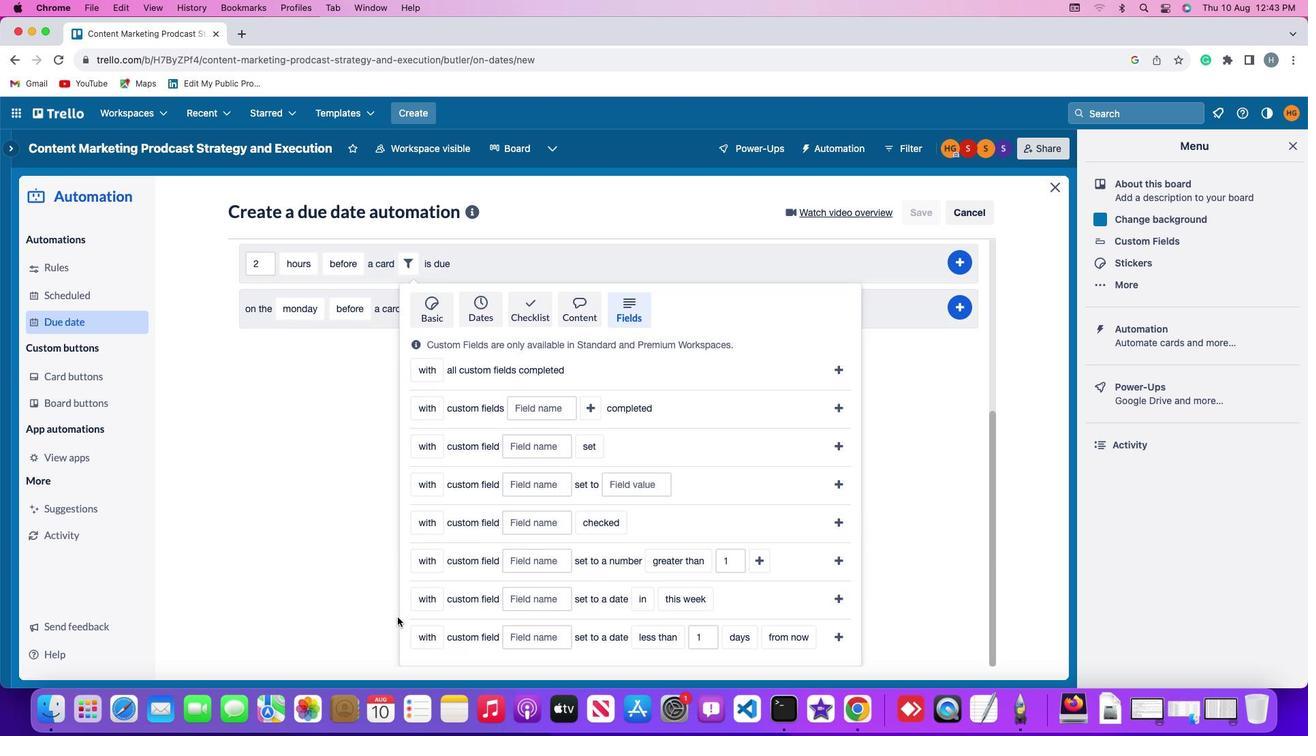 
Action: Mouse moved to (432, 568)
Screenshot: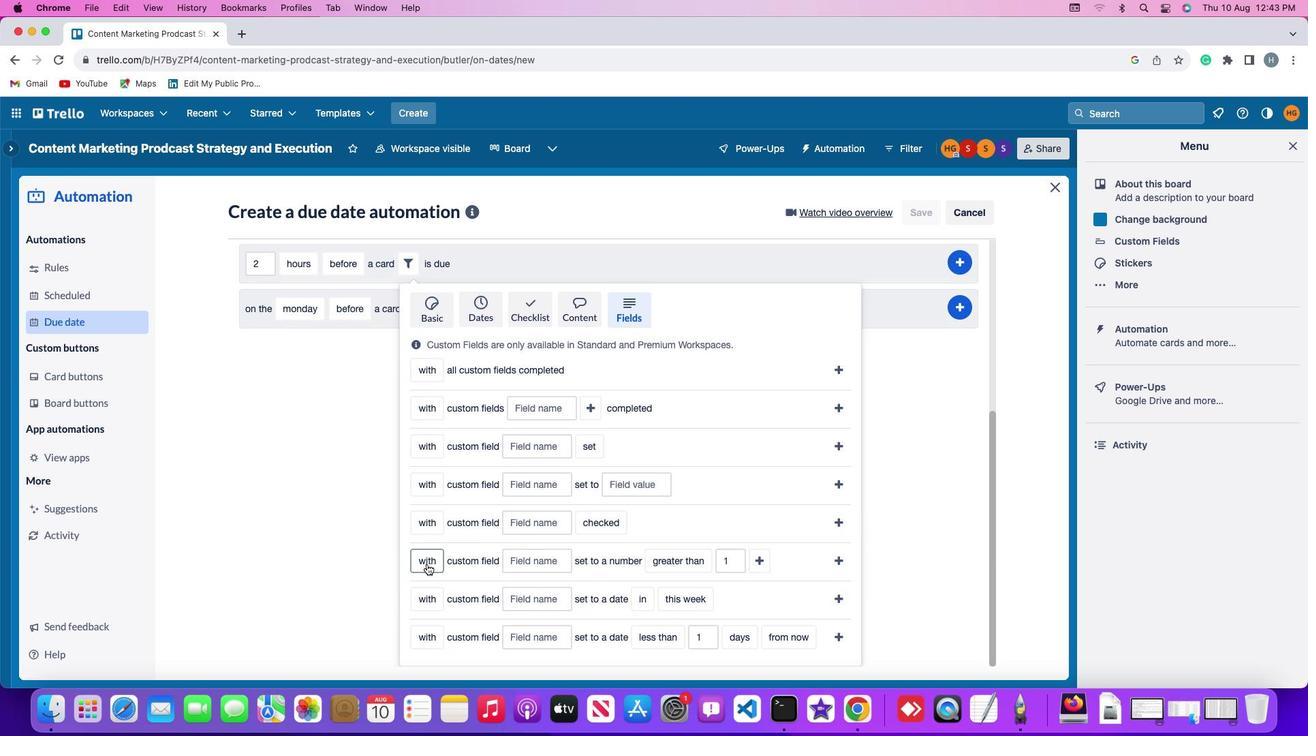 
Action: Mouse pressed left at (432, 568)
Screenshot: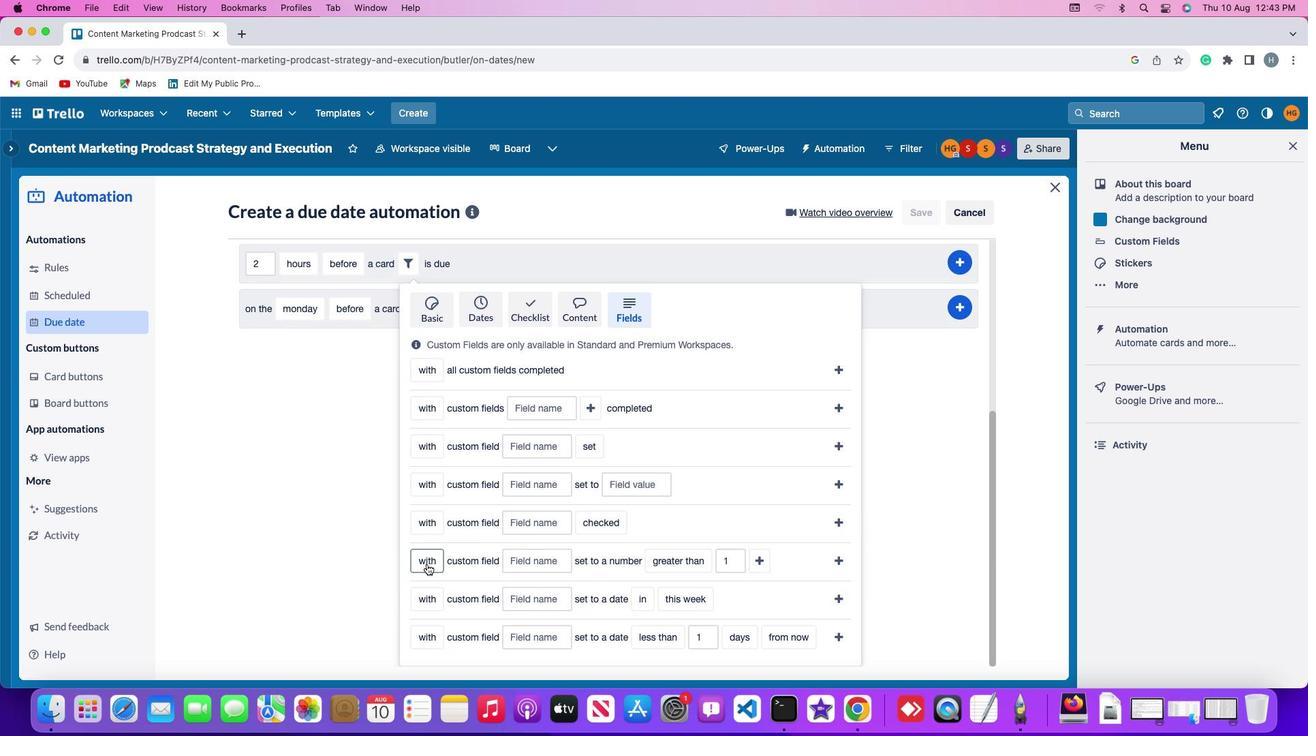
Action: Mouse moved to (440, 590)
Screenshot: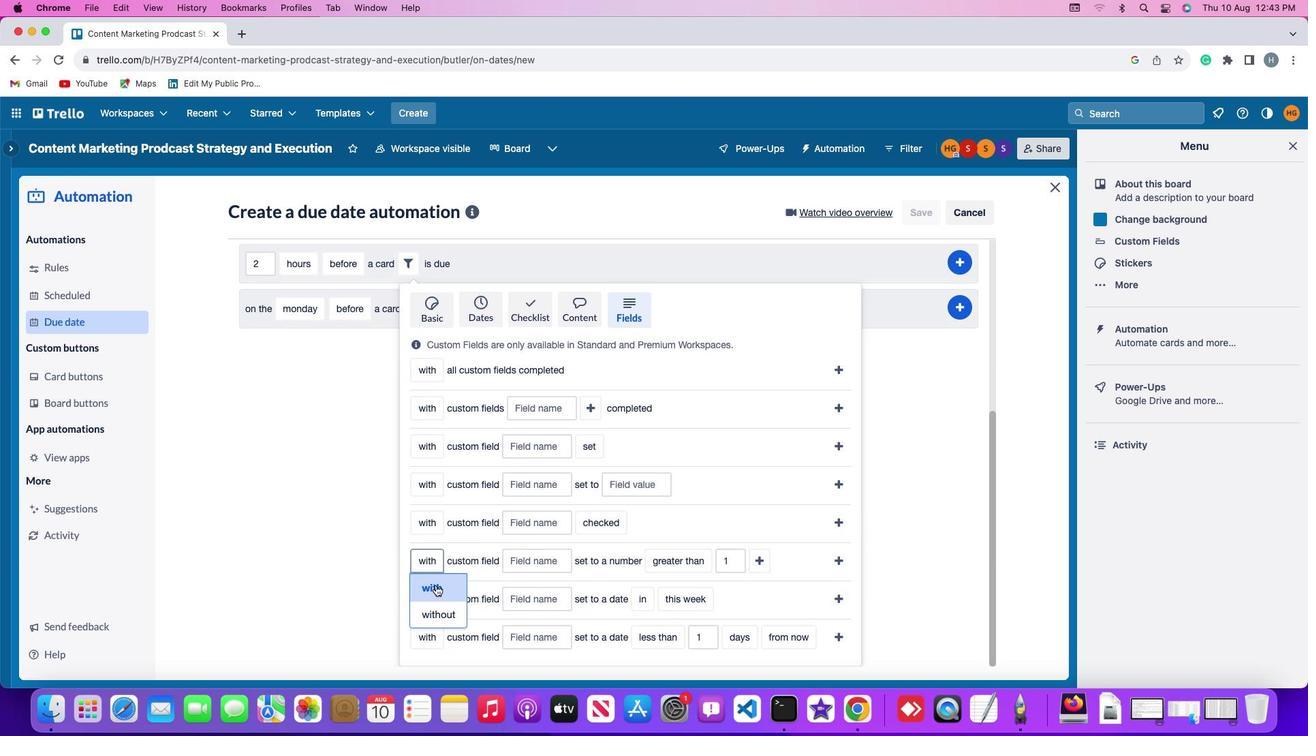 
Action: Mouse pressed left at (440, 590)
Screenshot: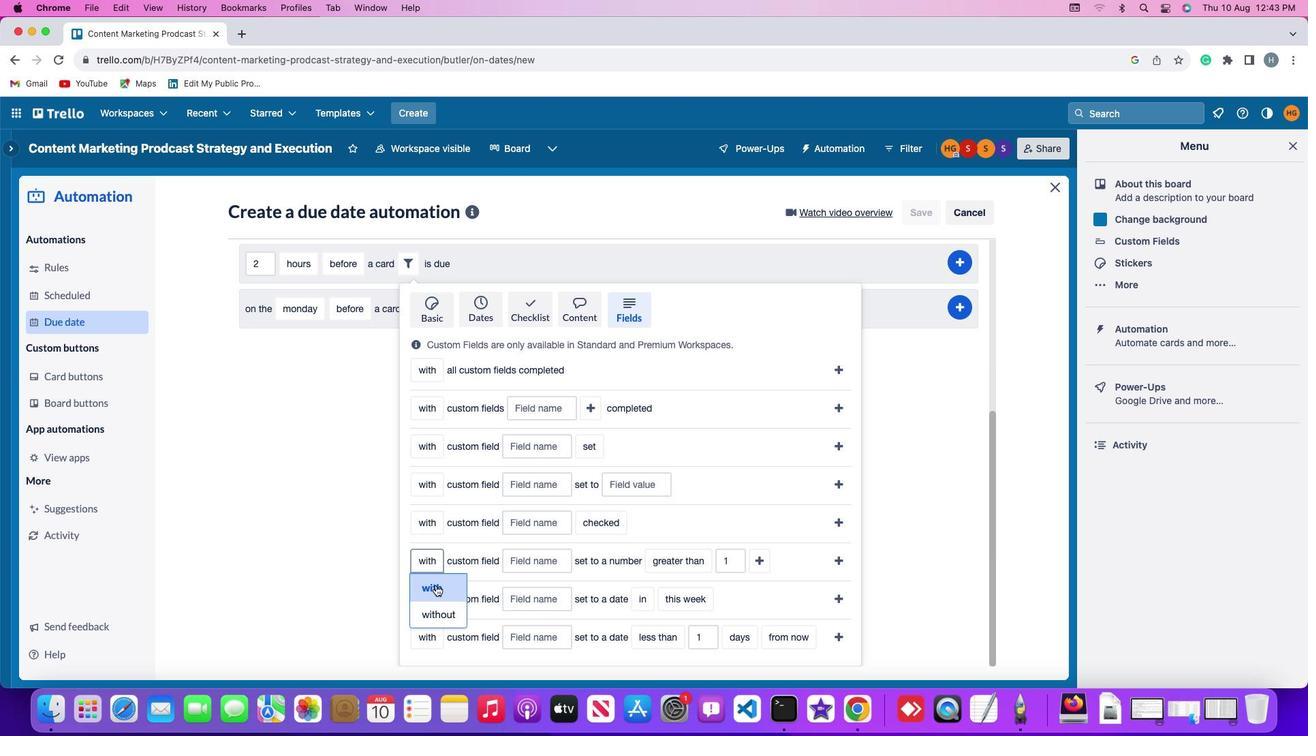 
Action: Mouse moved to (544, 562)
Screenshot: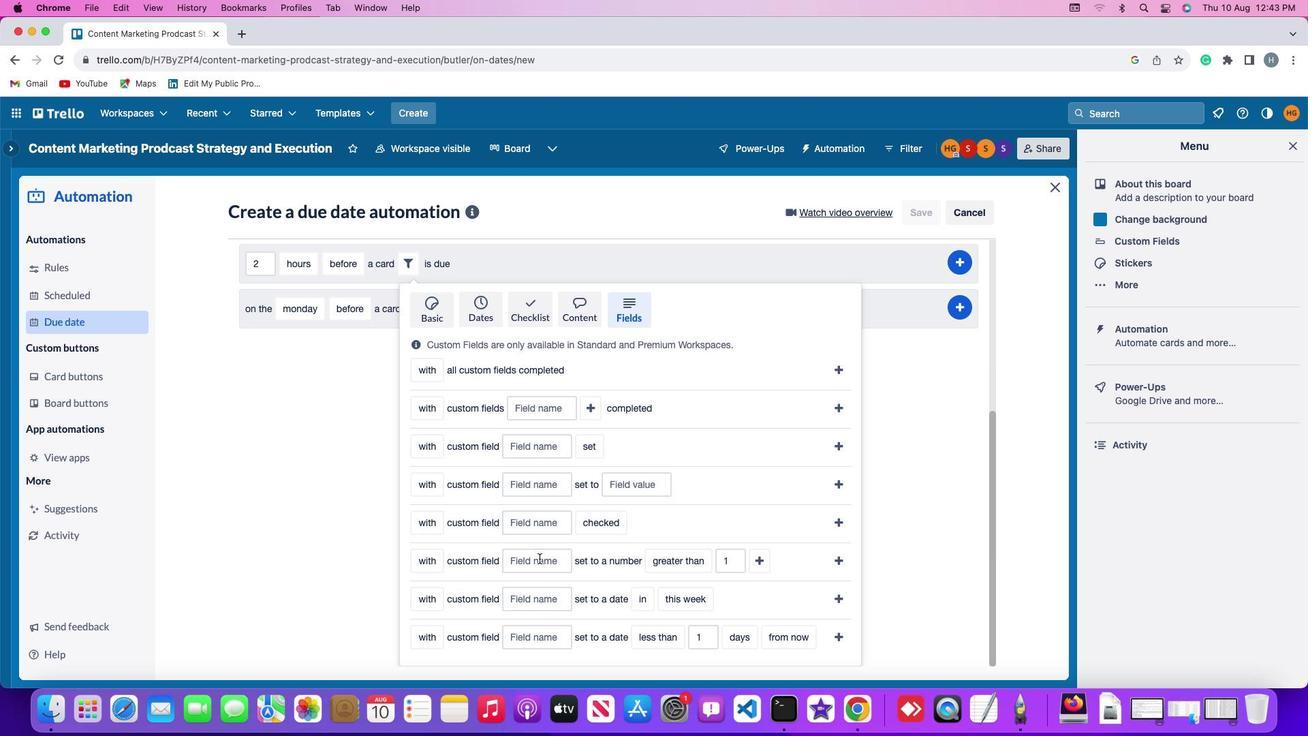 
Action: Mouse pressed left at (544, 562)
Screenshot: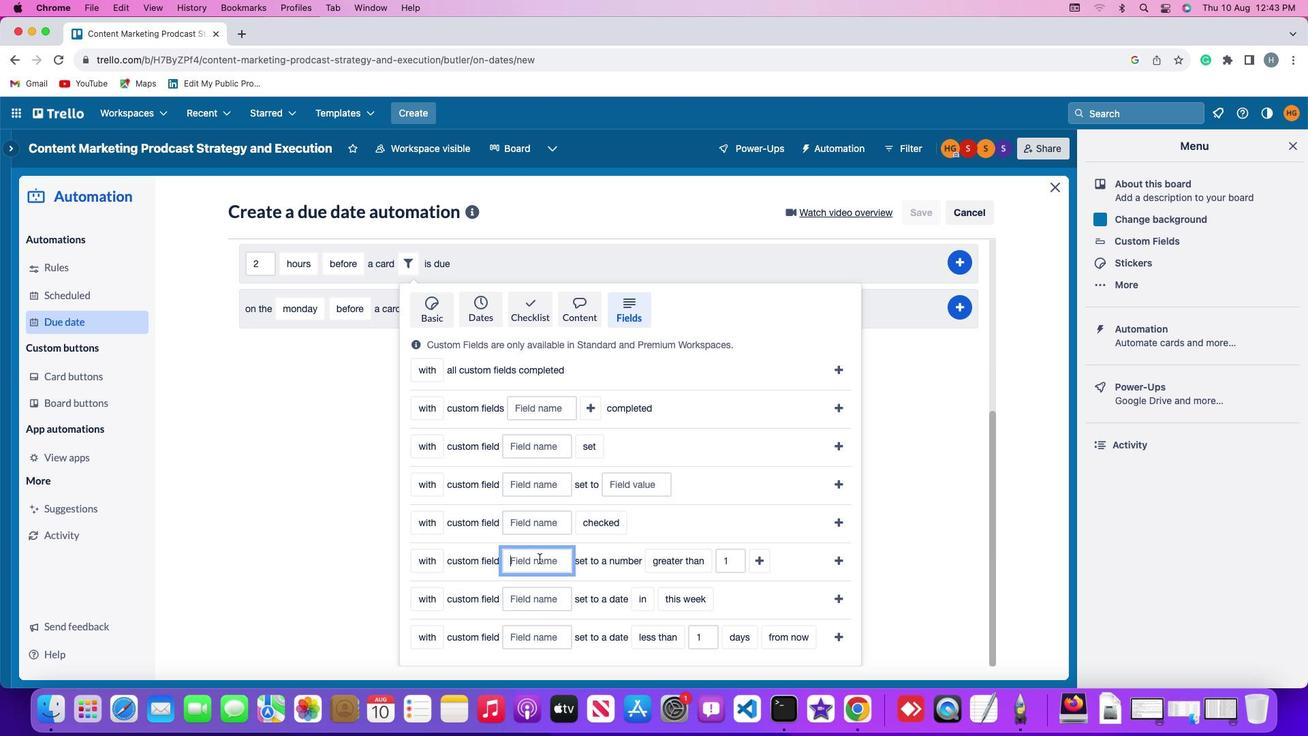
Action: Mouse moved to (544, 562)
Screenshot: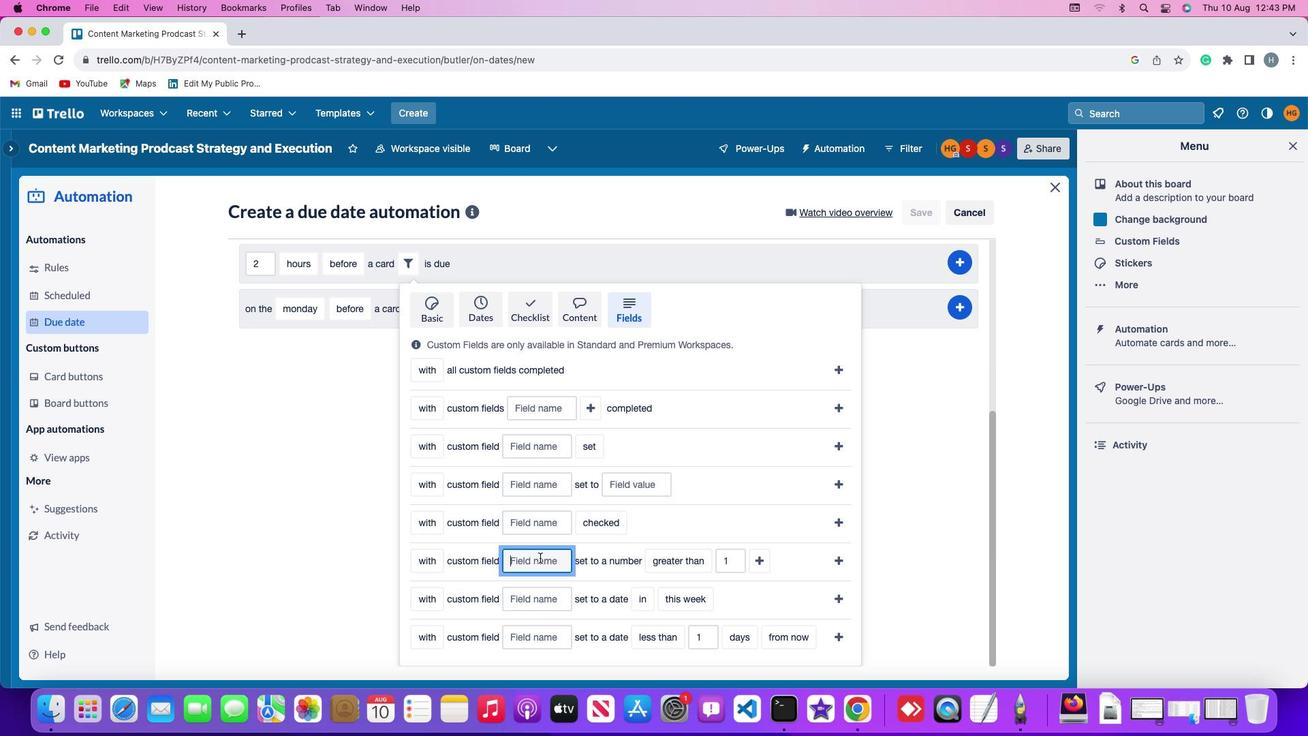 
Action: Key pressed Key.shift'R''e''s''u''m''e'
Screenshot: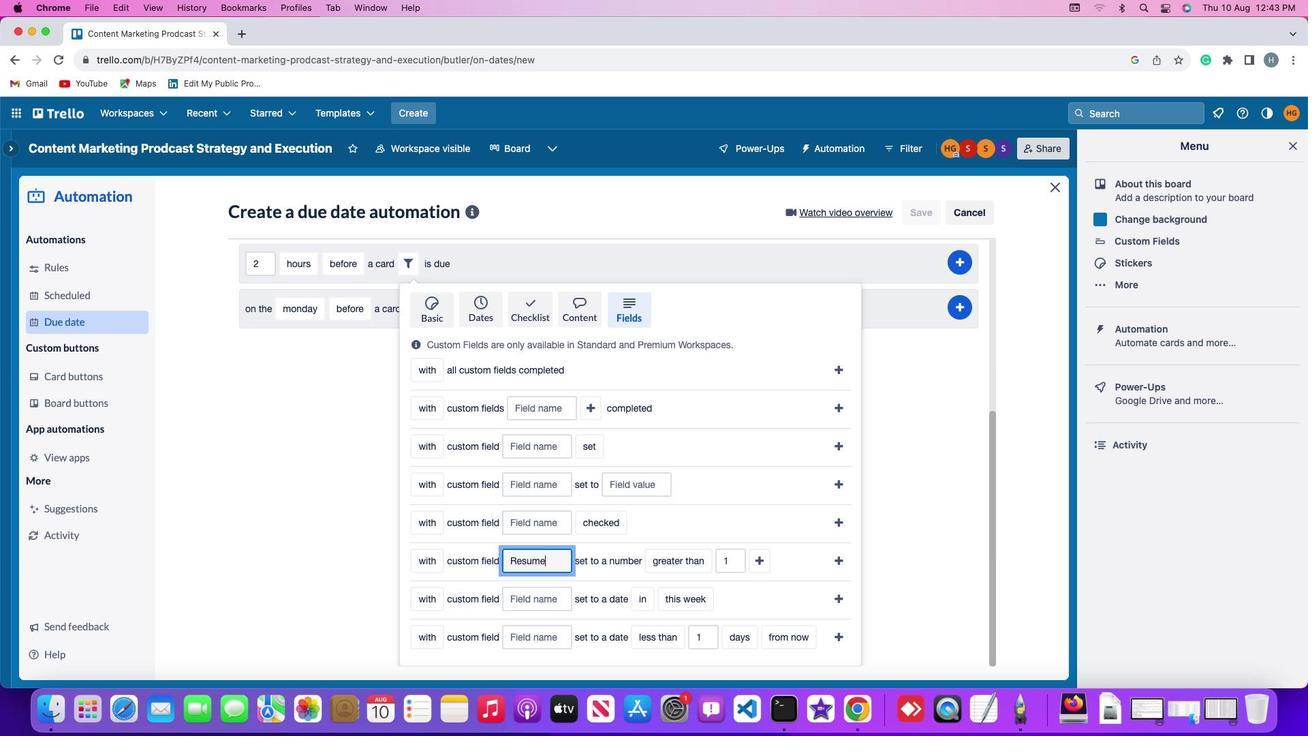 
Action: Mouse moved to (676, 562)
Screenshot: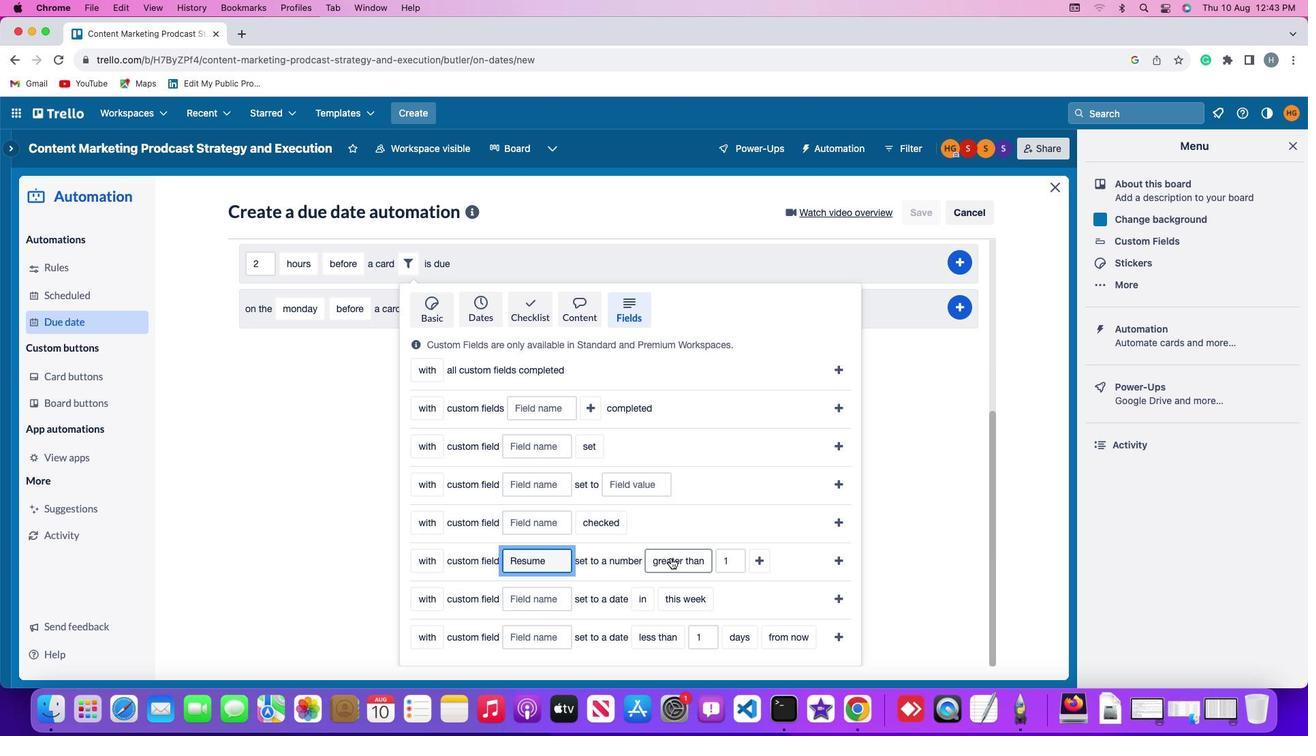 
Action: Mouse pressed left at (676, 562)
Screenshot: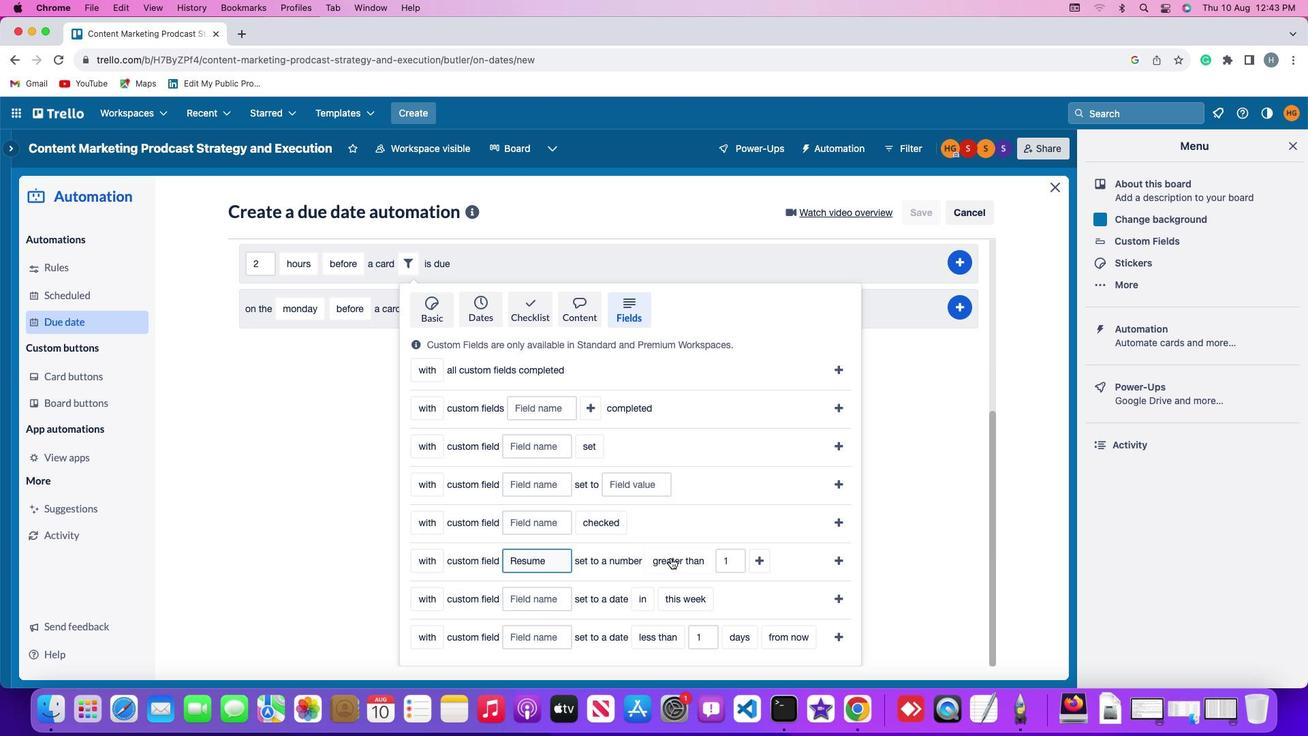 
Action: Mouse moved to (688, 544)
Screenshot: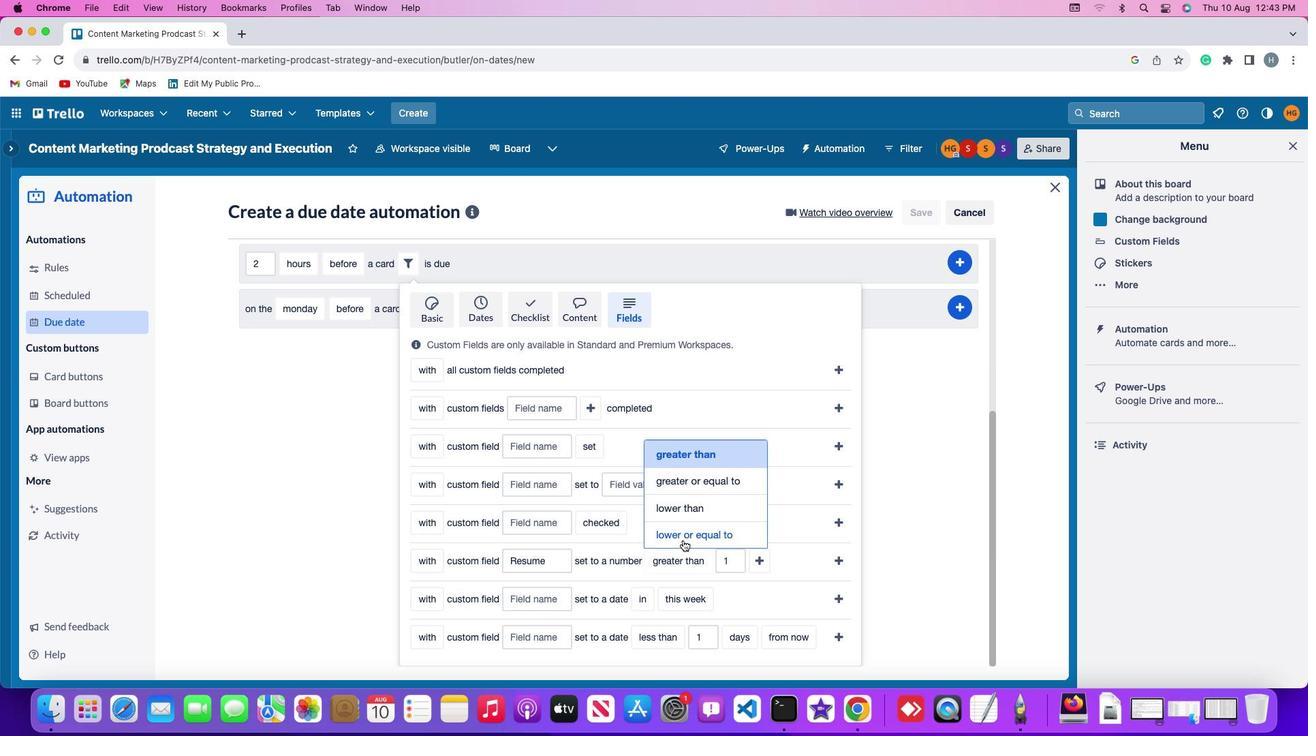 
Action: Mouse pressed left at (688, 544)
Screenshot: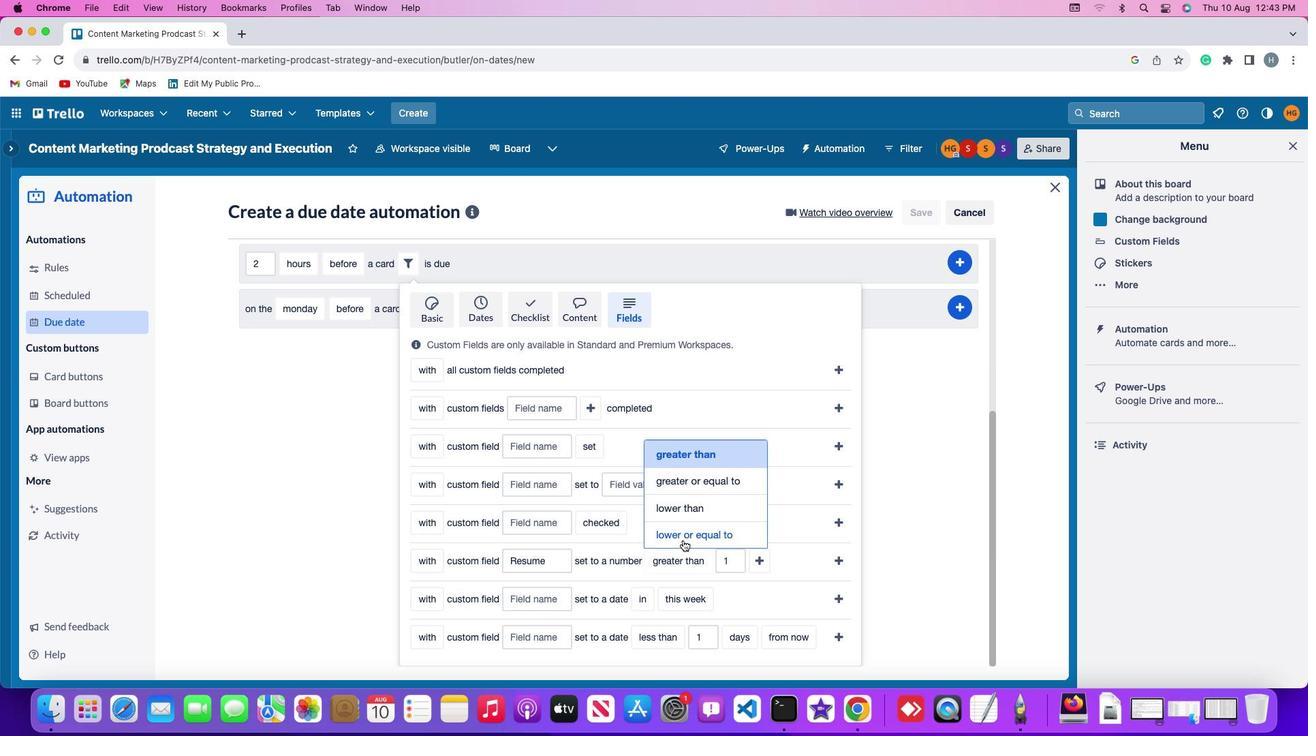 
Action: Mouse moved to (757, 564)
Screenshot: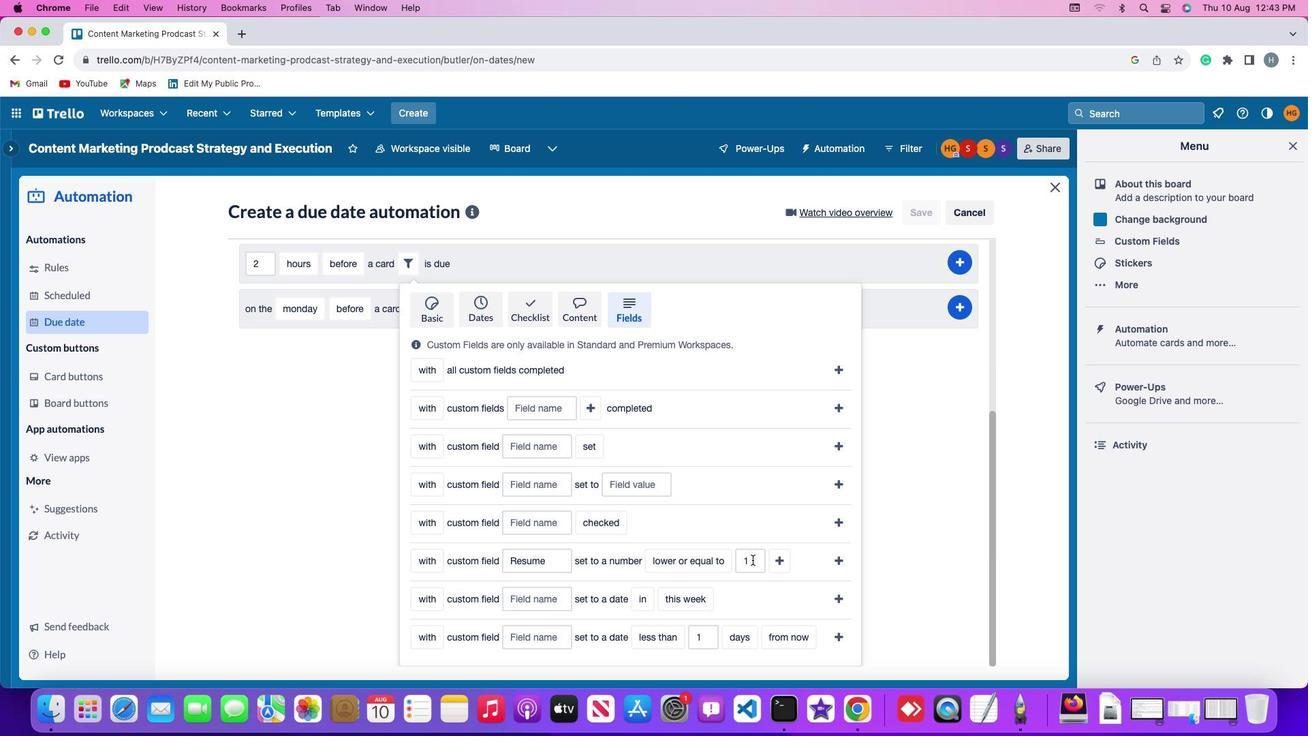 
Action: Mouse pressed left at (757, 564)
Screenshot: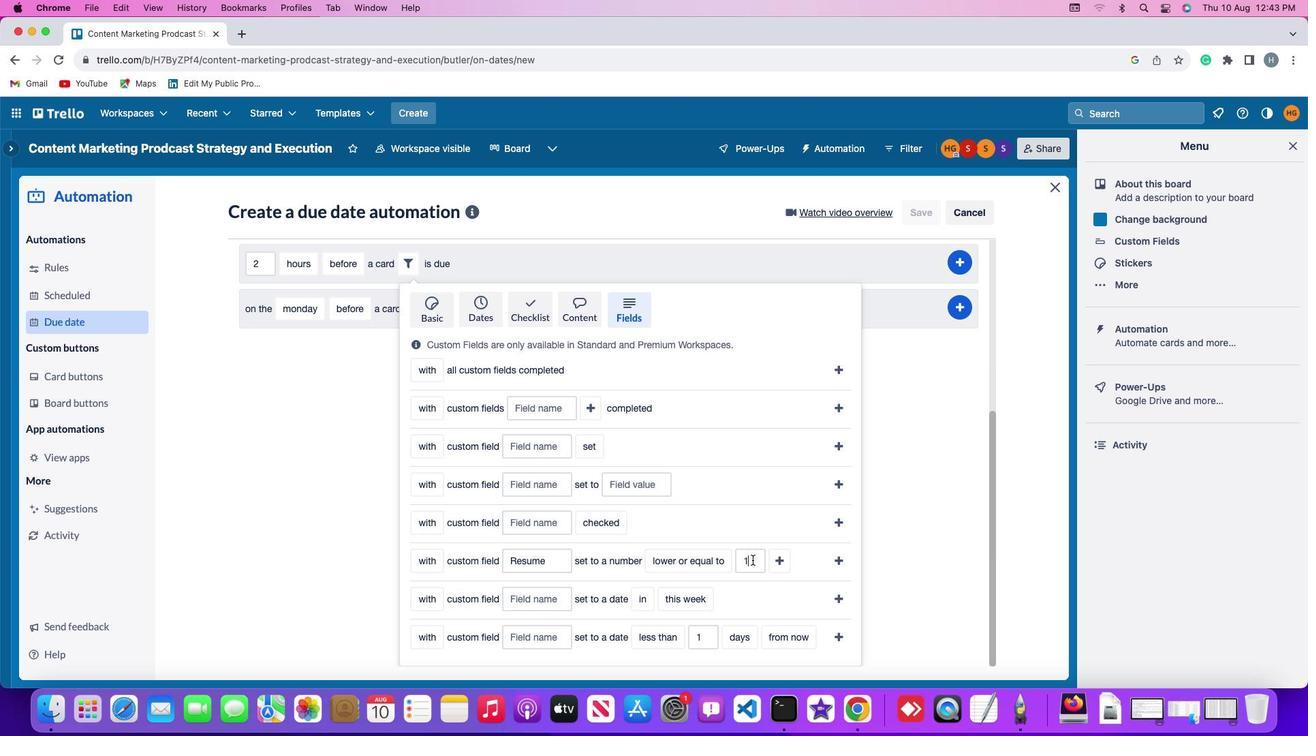 
Action: Mouse moved to (758, 564)
Screenshot: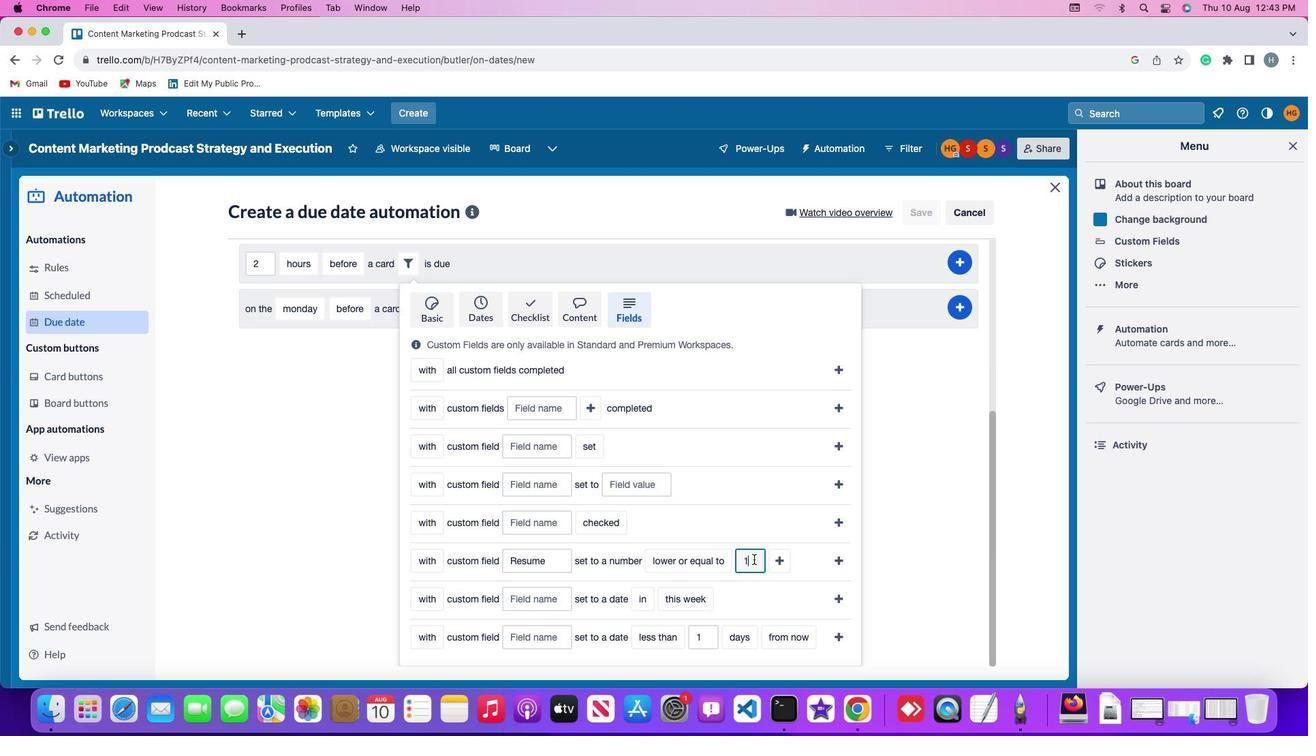 
Action: Key pressed Key.backspace'1'
Screenshot: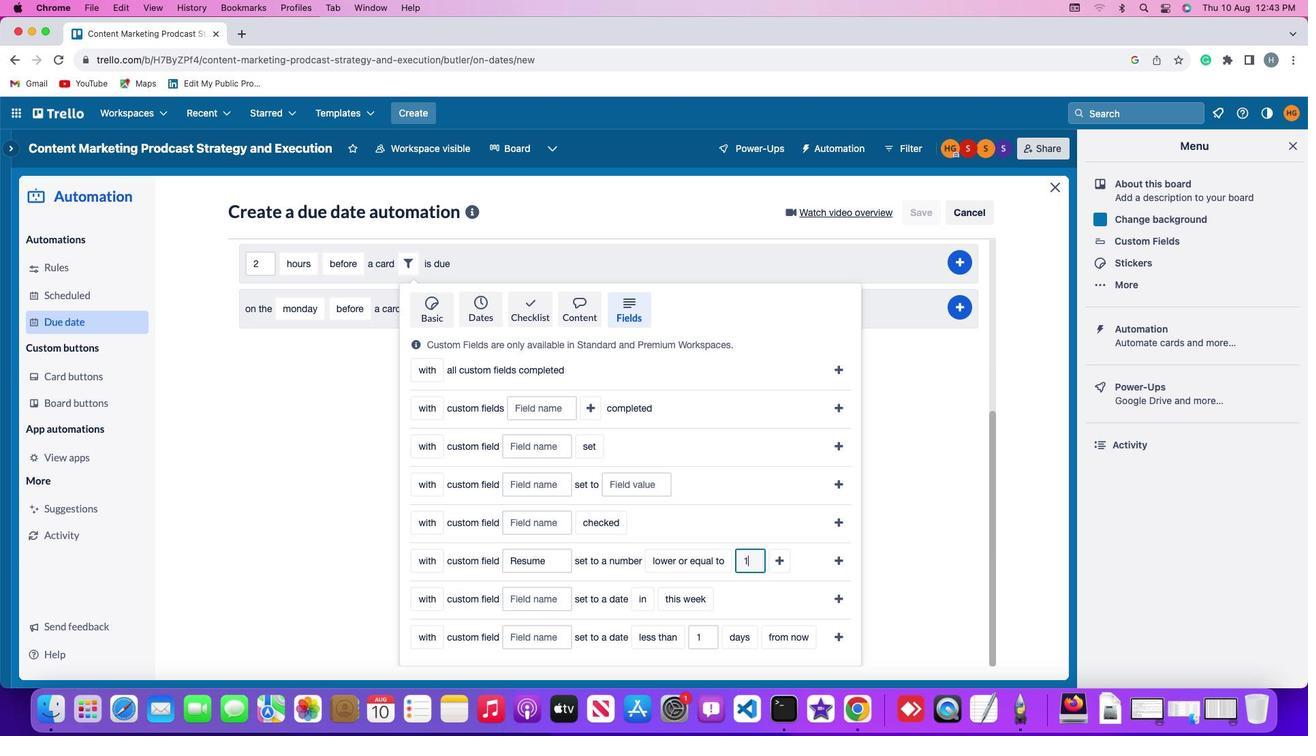 
Action: Mouse moved to (781, 564)
Screenshot: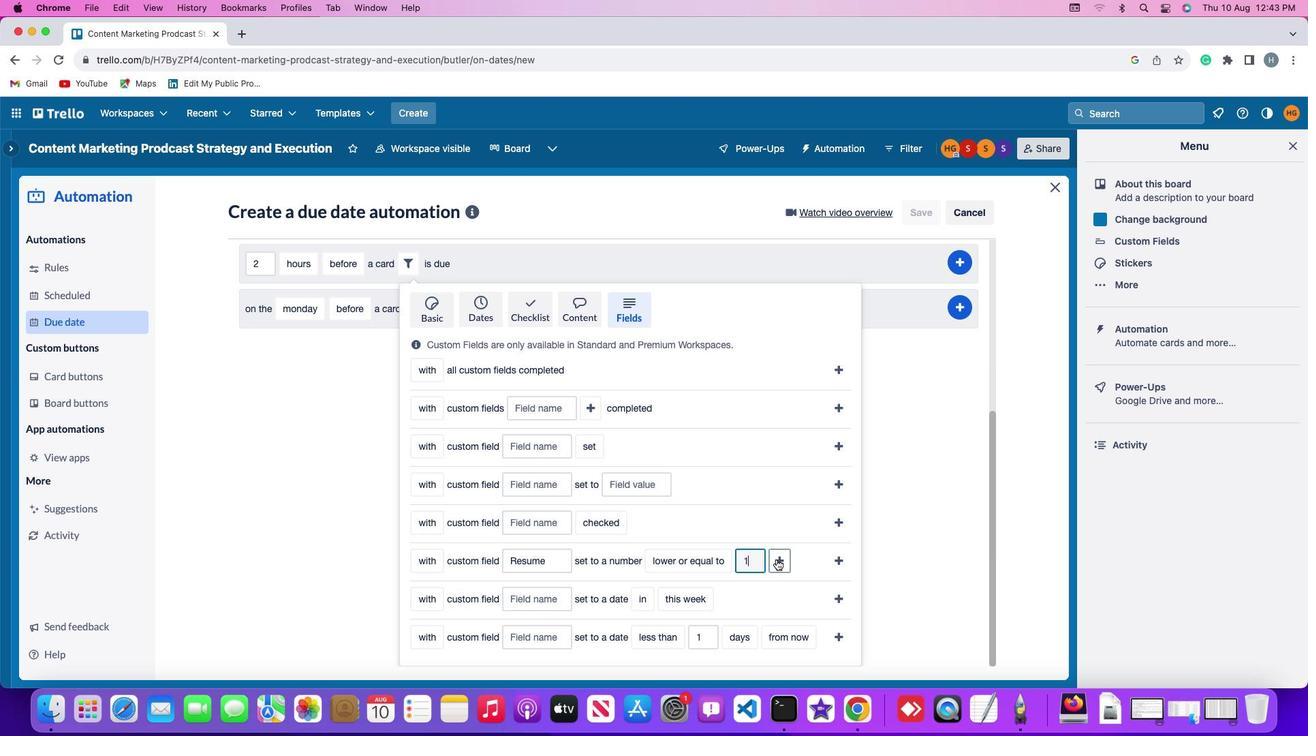 
Action: Mouse pressed left at (781, 564)
Screenshot: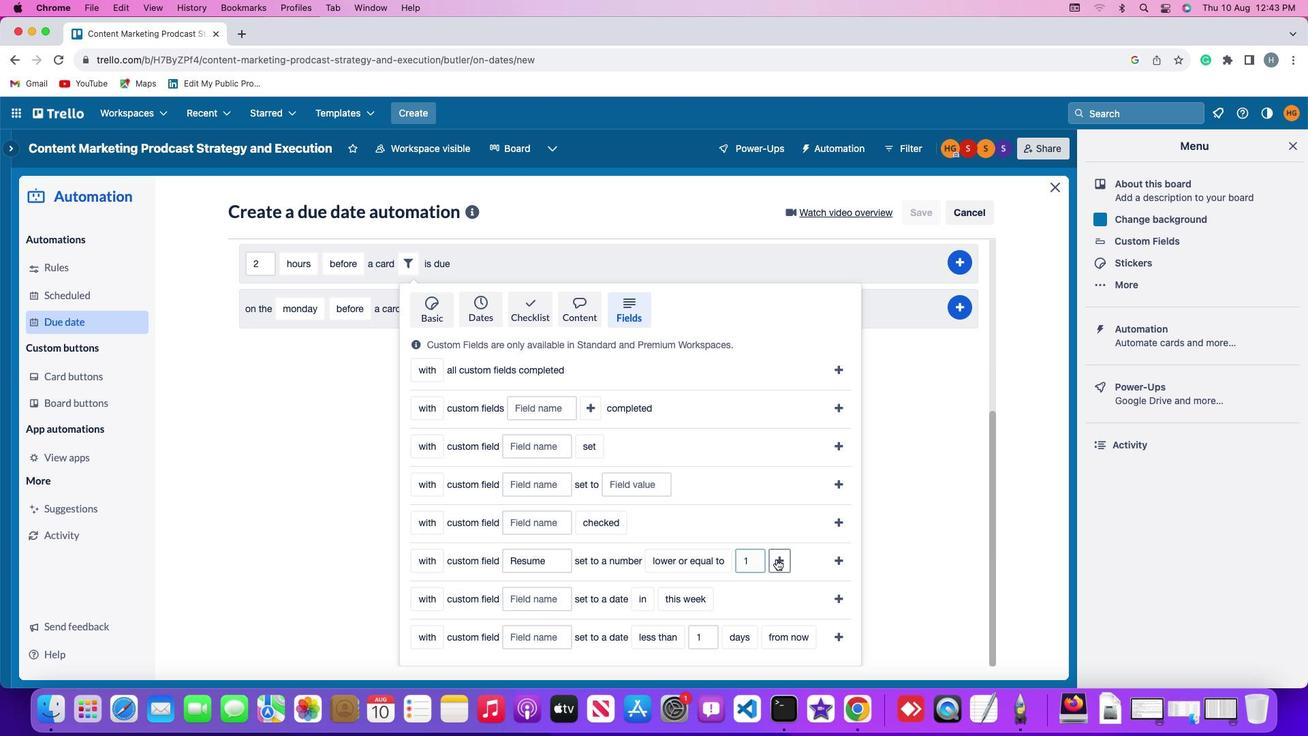 
Action: Mouse moved to (817, 569)
Screenshot: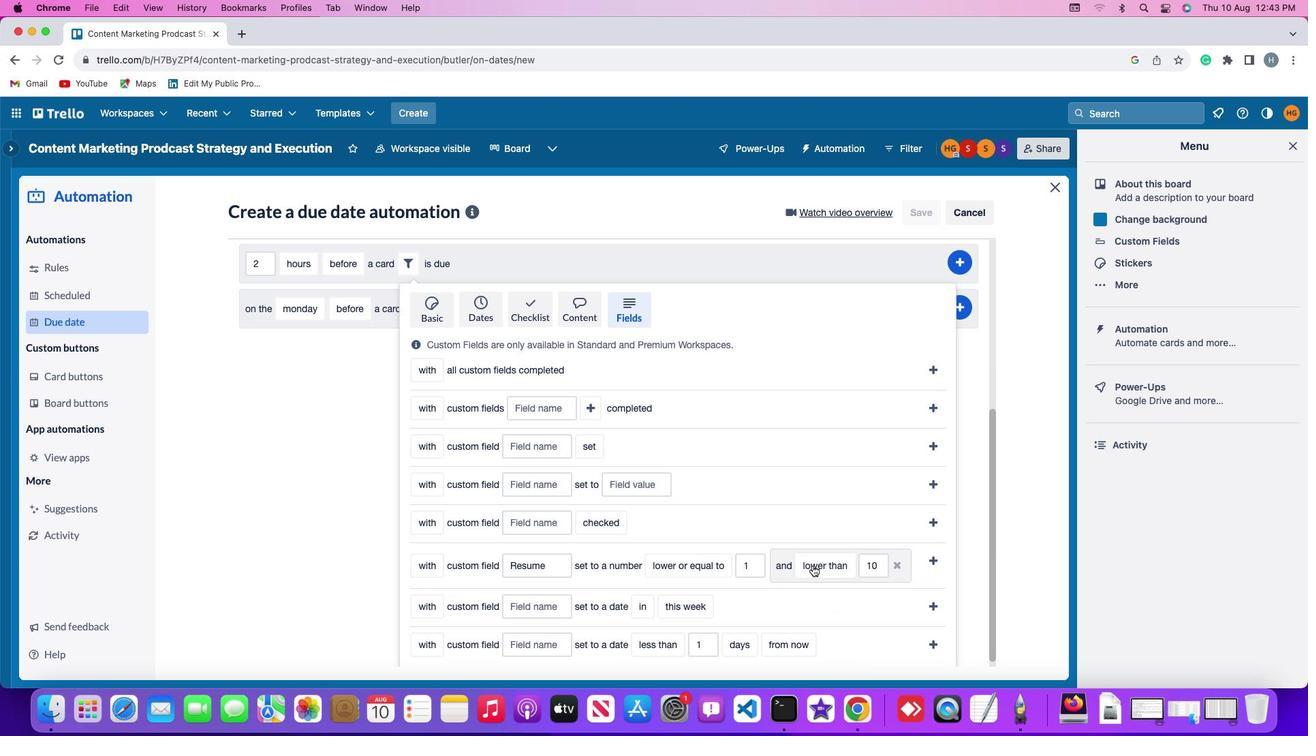 
Action: Mouse pressed left at (817, 569)
Screenshot: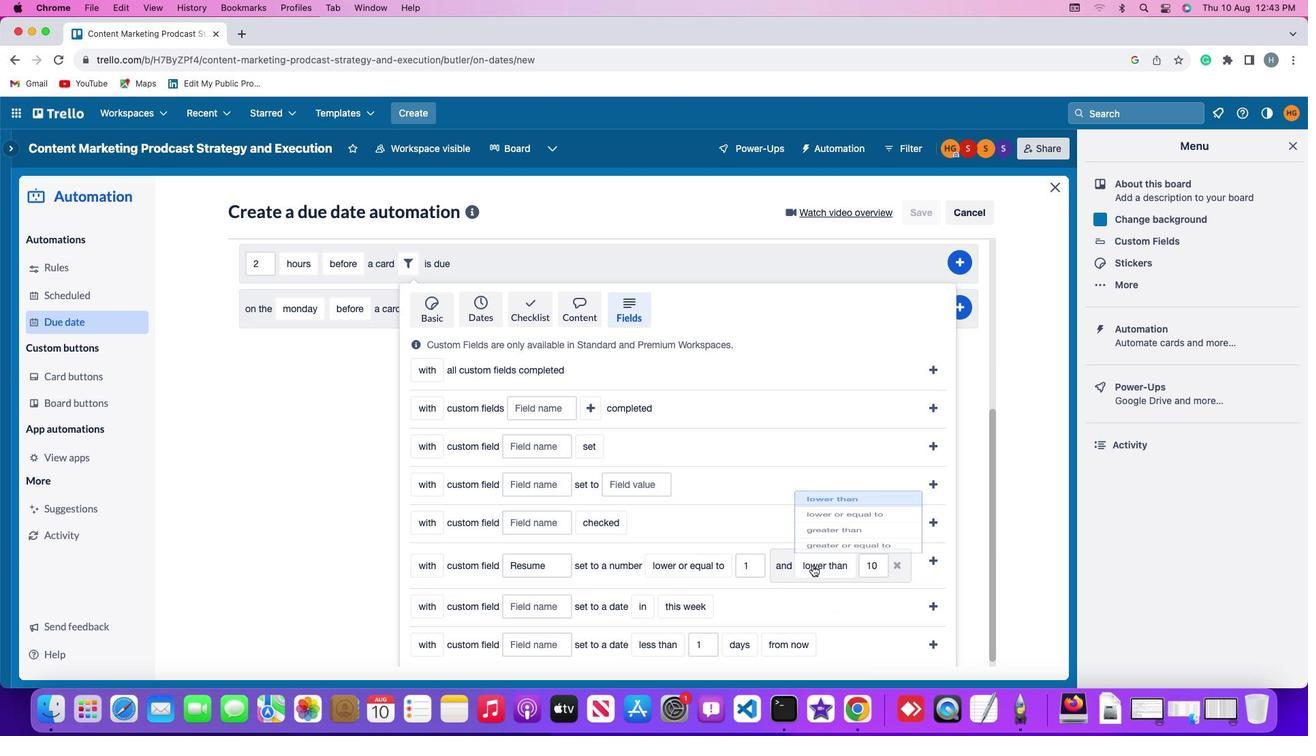 
Action: Mouse moved to (840, 486)
Screenshot: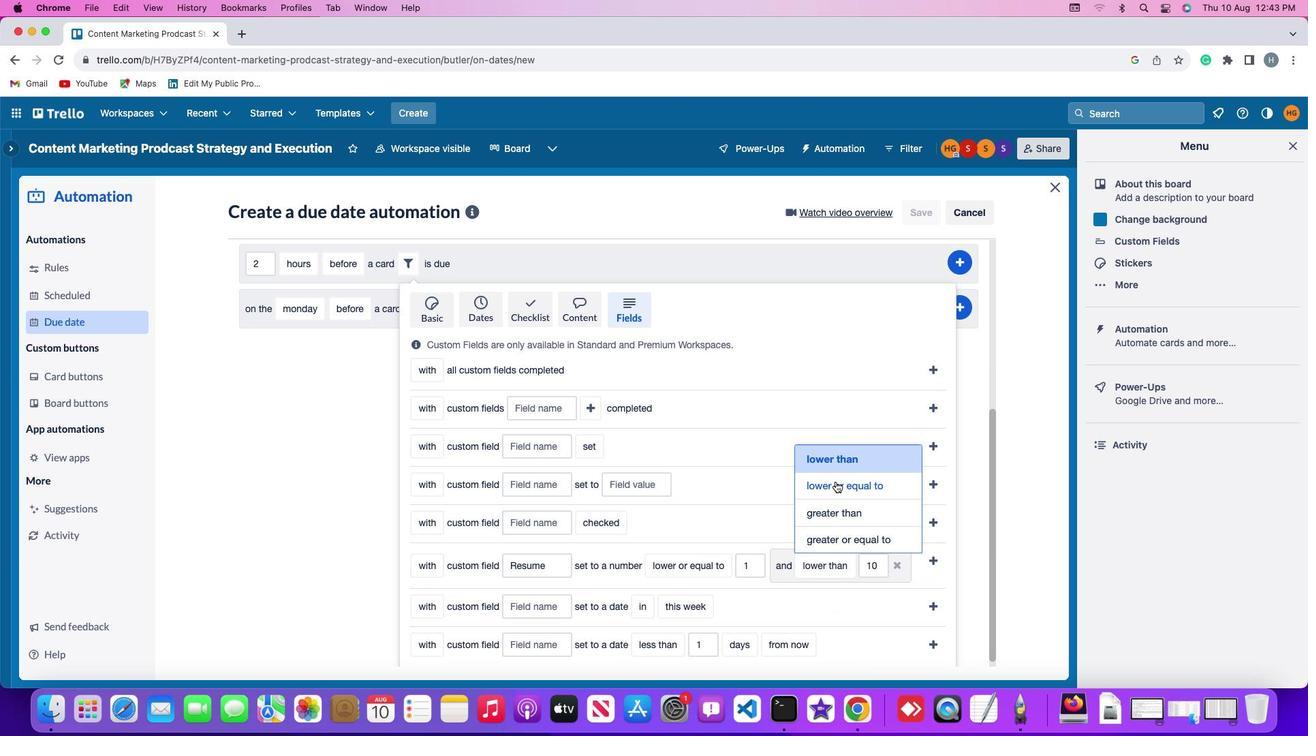 
Action: Mouse pressed left at (840, 486)
Screenshot: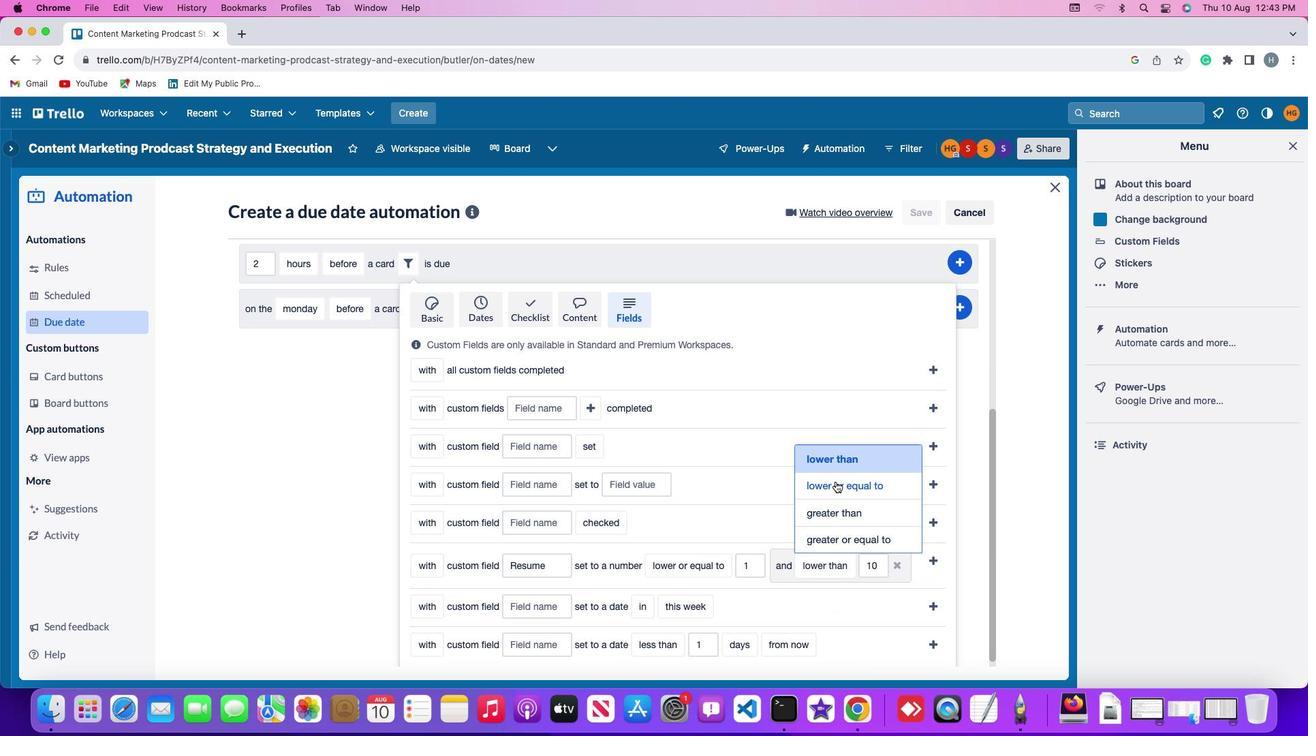 
Action: Mouse moved to (554, 591)
Screenshot: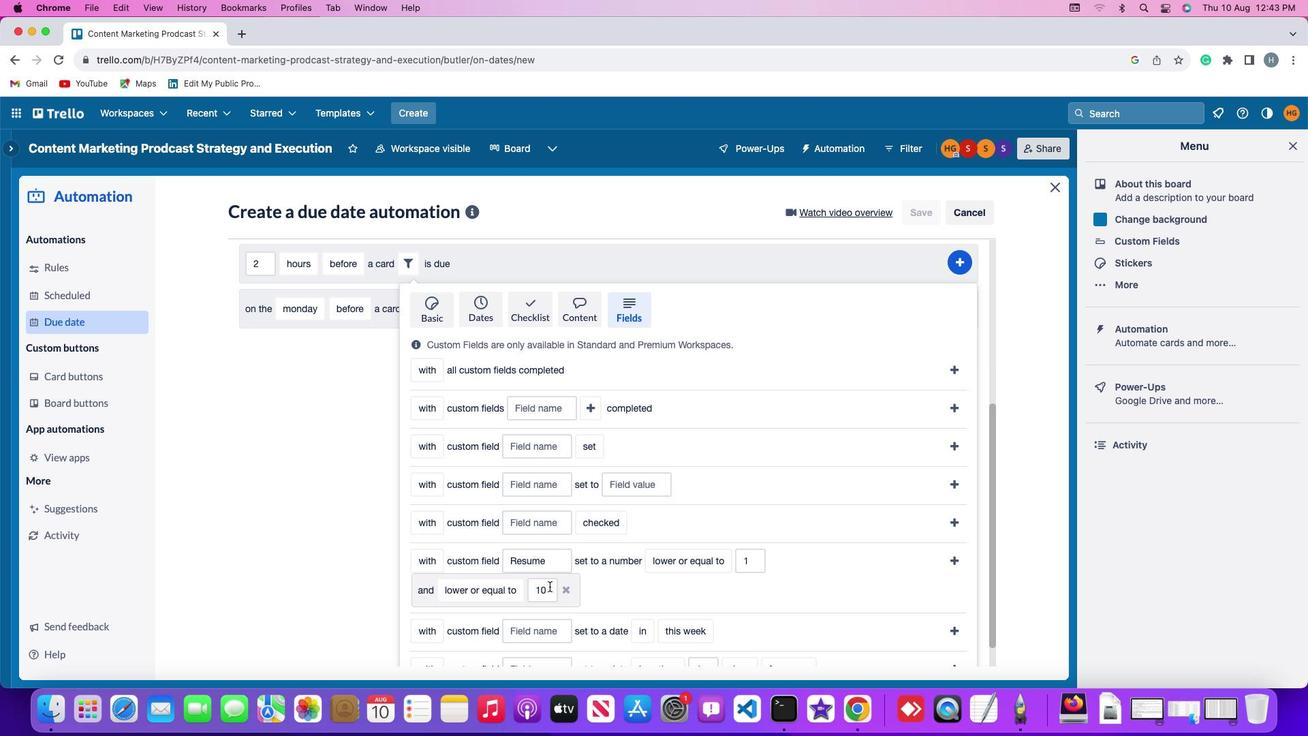 
Action: Mouse pressed left at (554, 591)
Screenshot: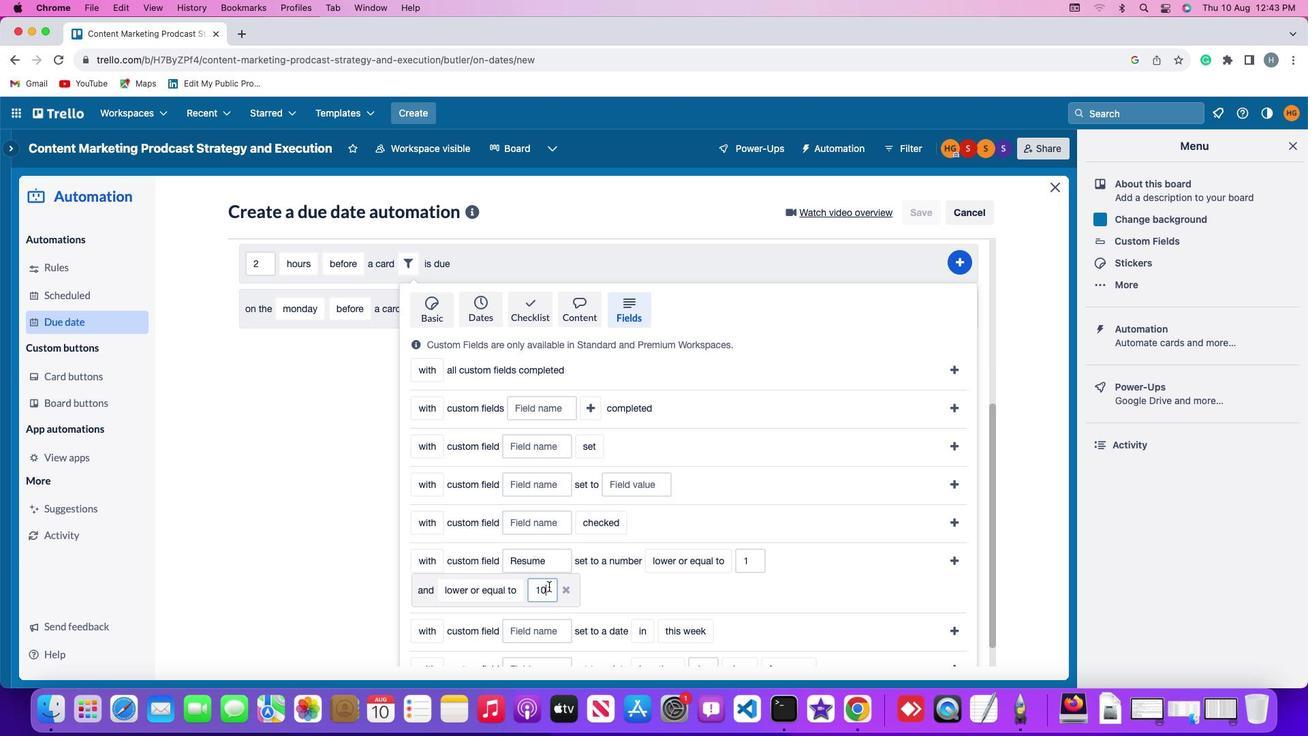 
Action: Mouse moved to (554, 590)
Screenshot: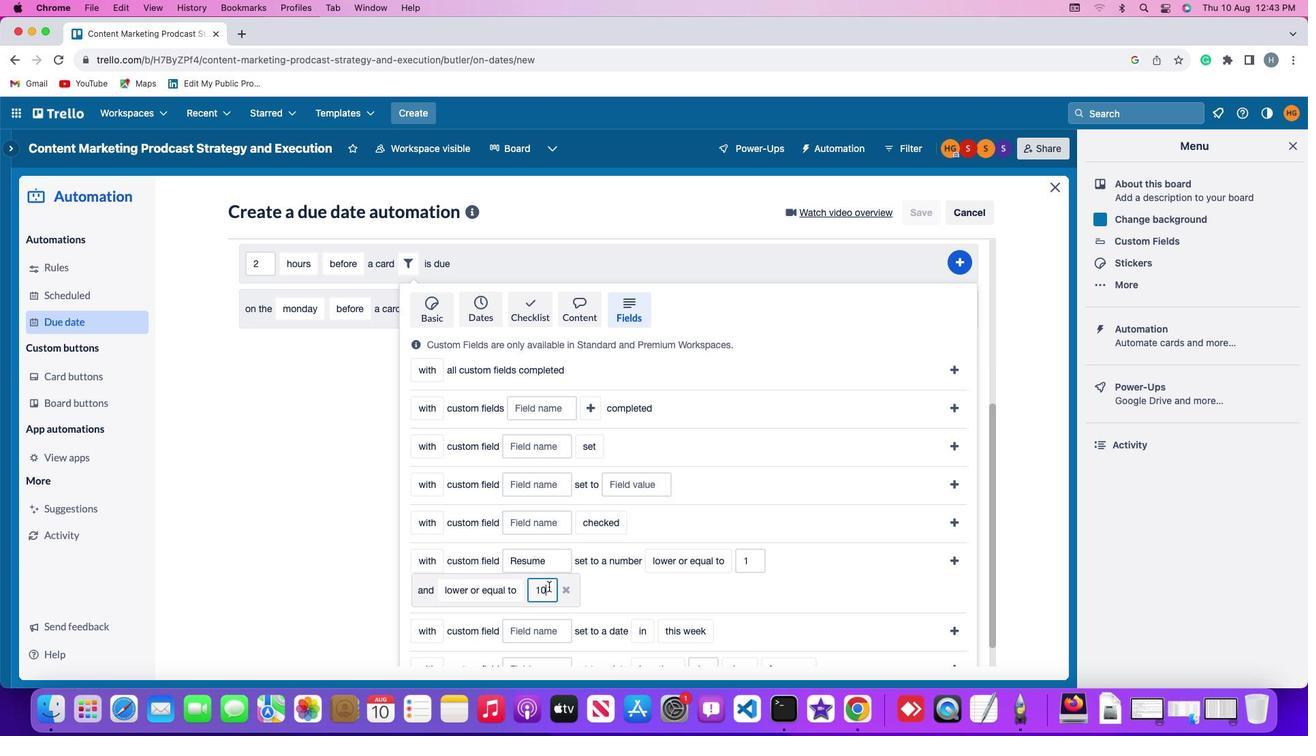 
Action: Key pressed Key.backspaceKey.backspace'1''0'
Screenshot: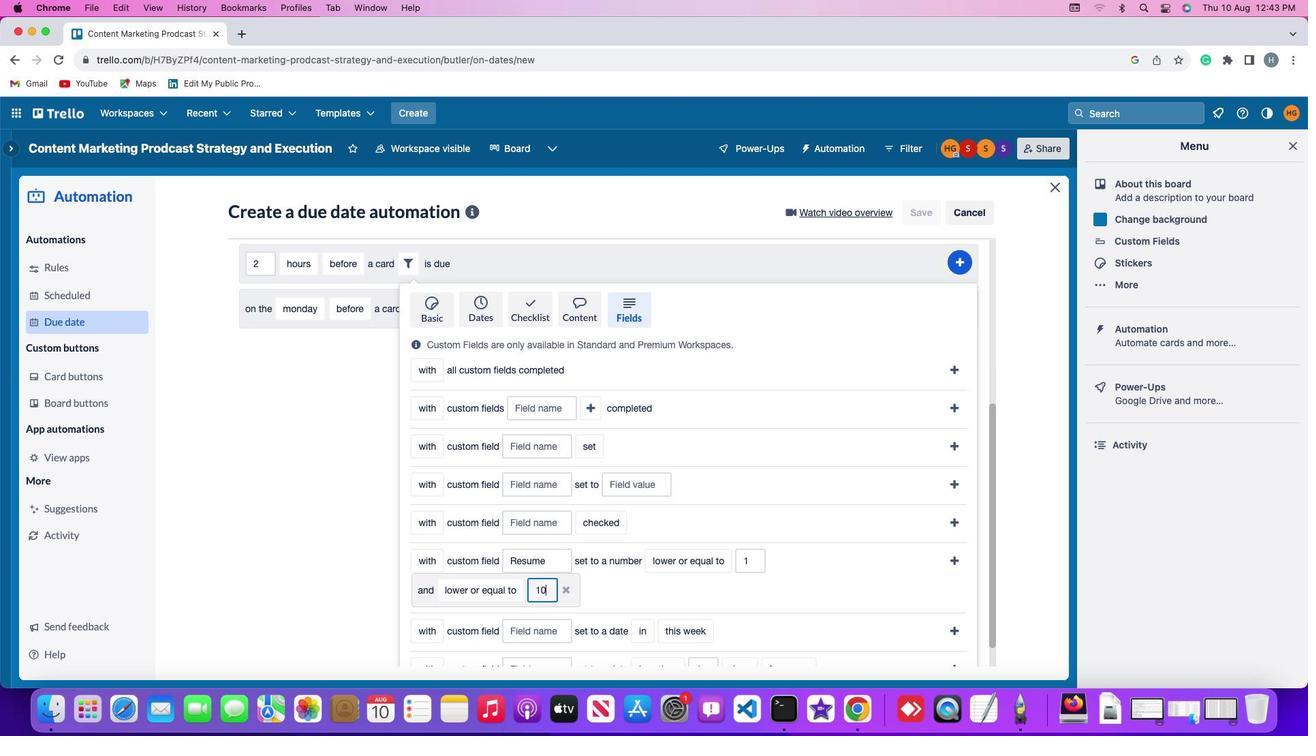 
Action: Mouse moved to (957, 560)
Screenshot: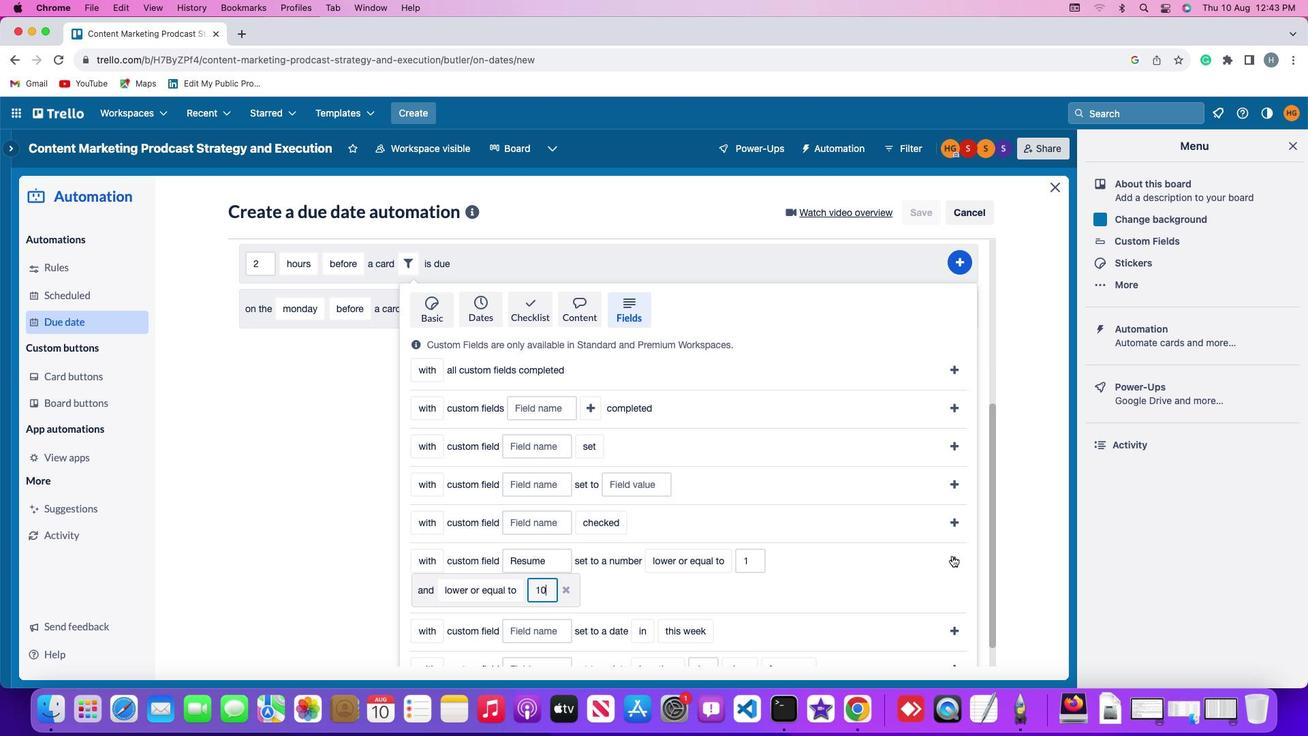 
Action: Mouse pressed left at (957, 560)
Screenshot: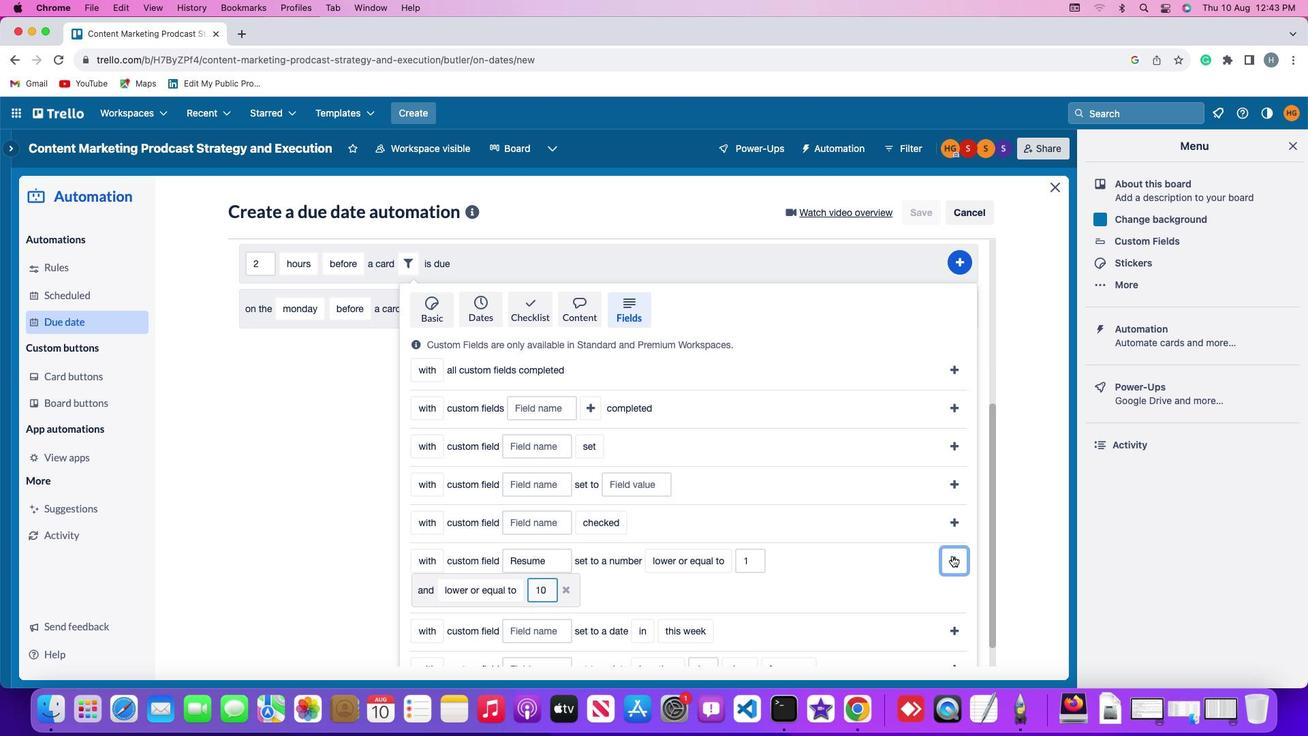 
Action: Mouse moved to (969, 546)
Screenshot: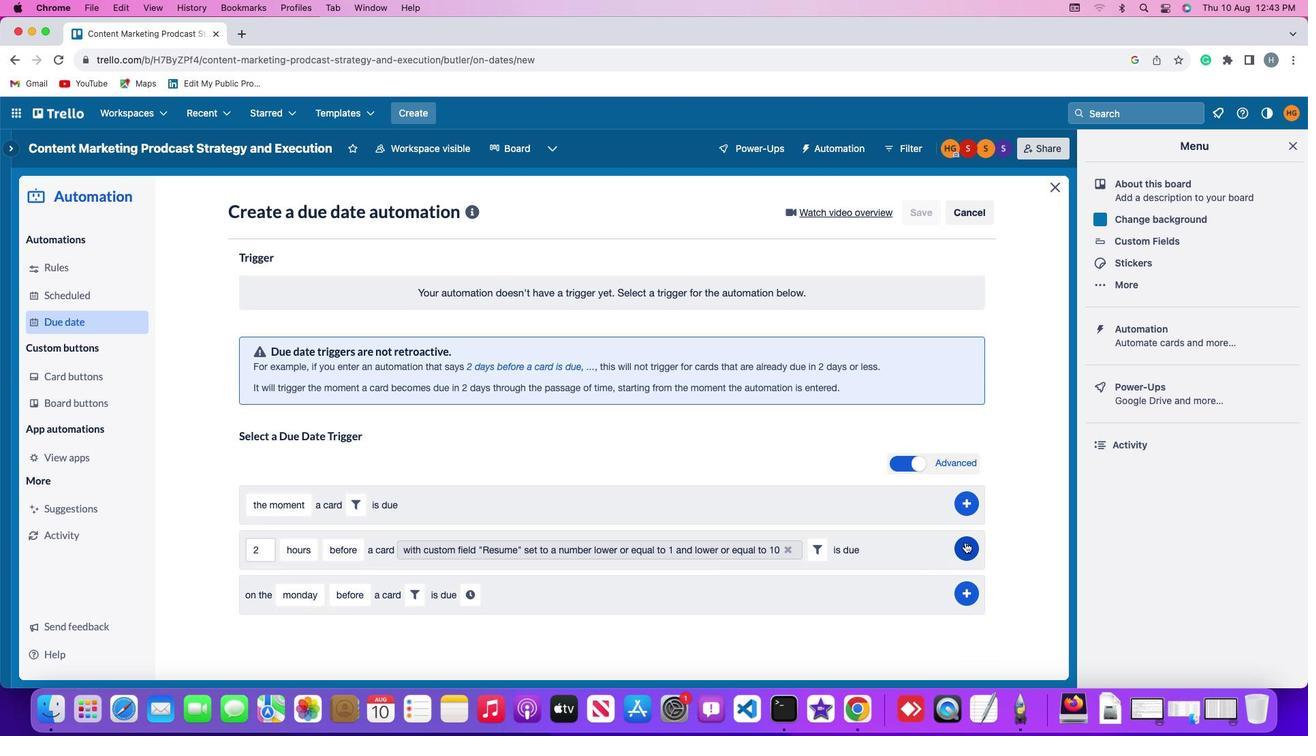 
Action: Mouse pressed left at (969, 546)
Screenshot: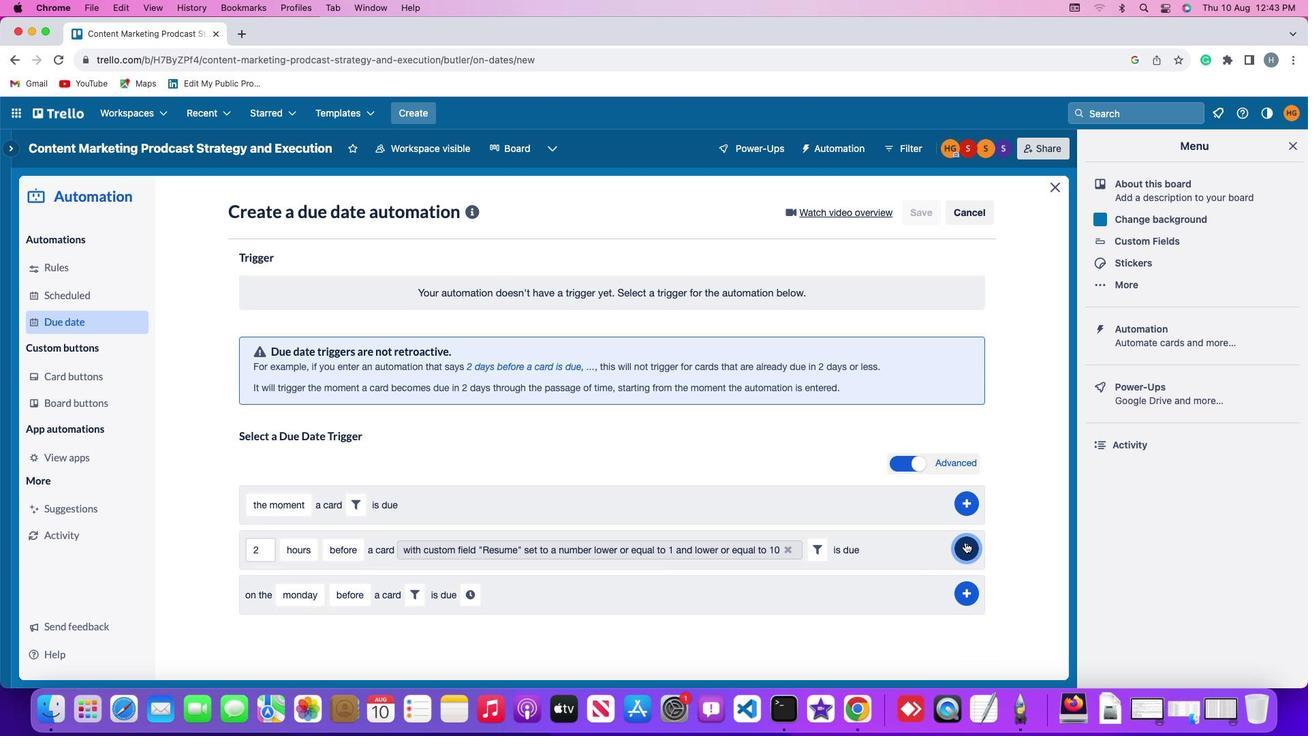 
Action: Mouse moved to (1027, 460)
Screenshot: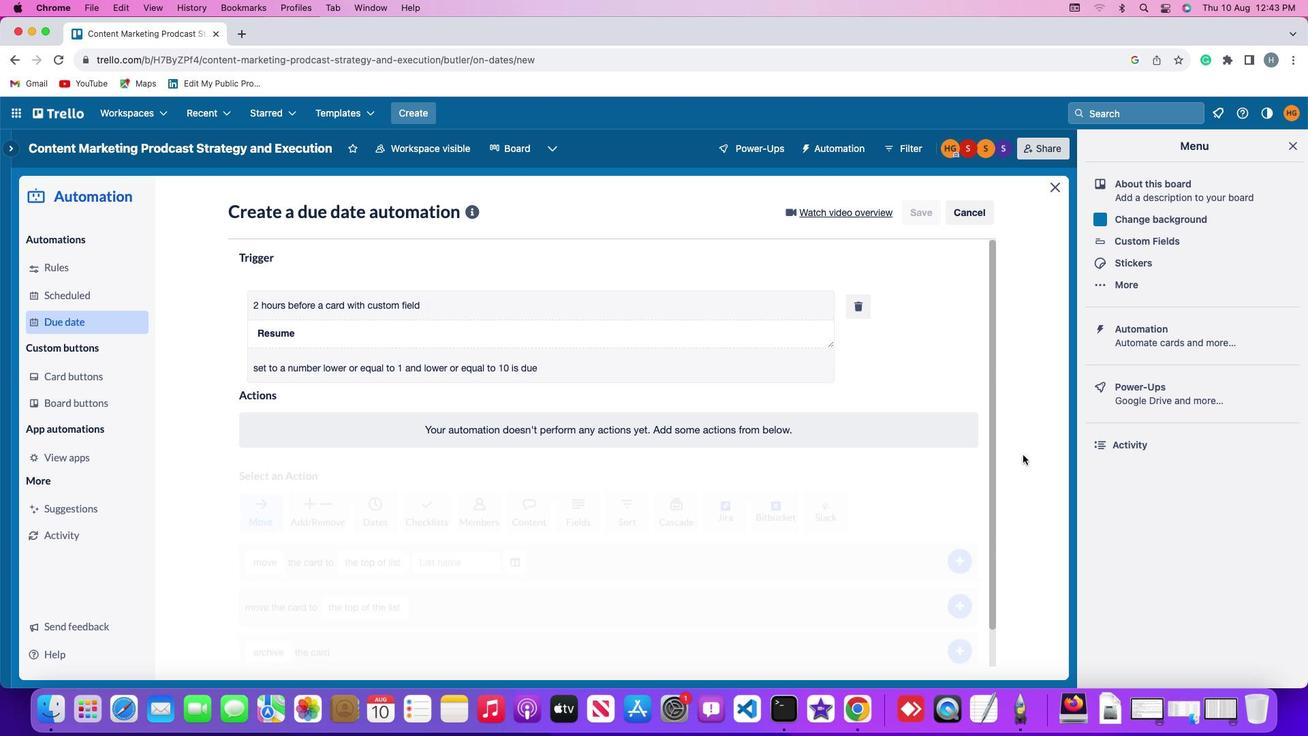 
